 Task: Reply to email with the signature Alexandra Wilson with the subject 'Project update' from softage.1@softage.net with the message 'I would like to schedule a call to discuss the proposed changes to the contract.'
Action: Mouse moved to (1058, 251)
Screenshot: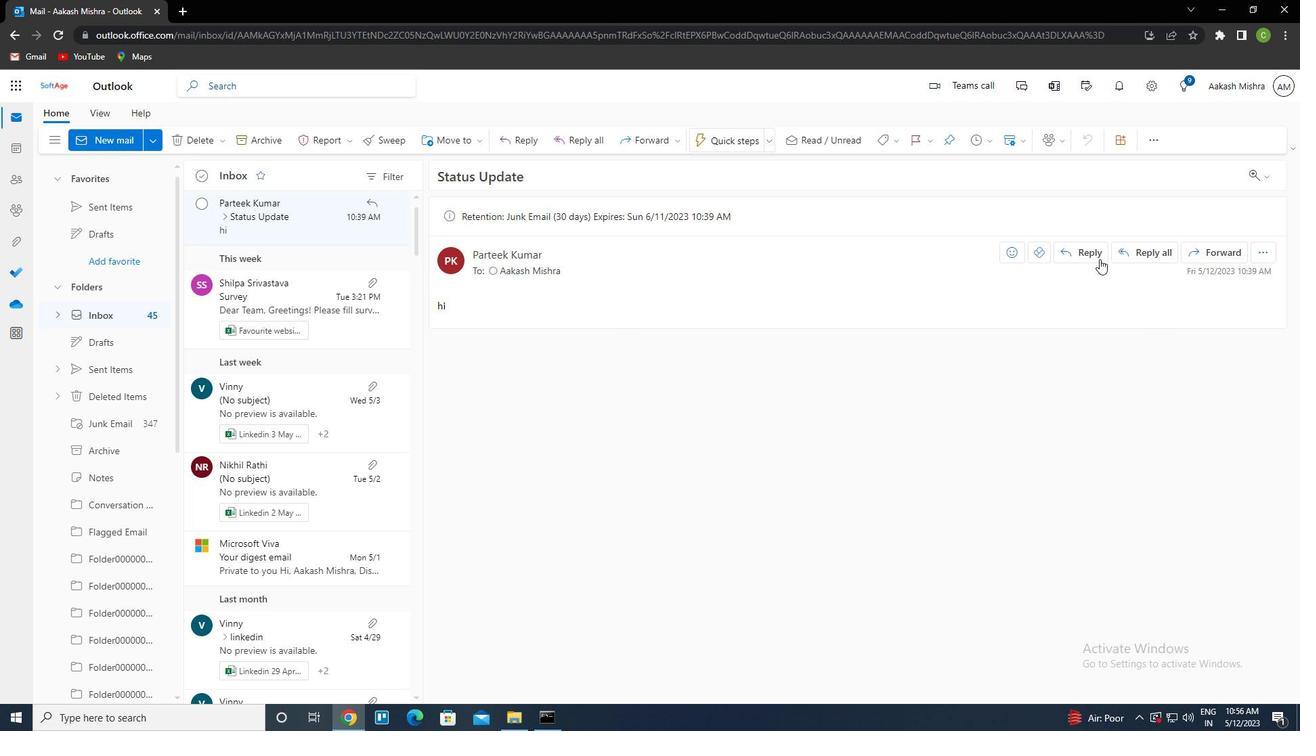 
Action: Mouse pressed left at (1058, 251)
Screenshot: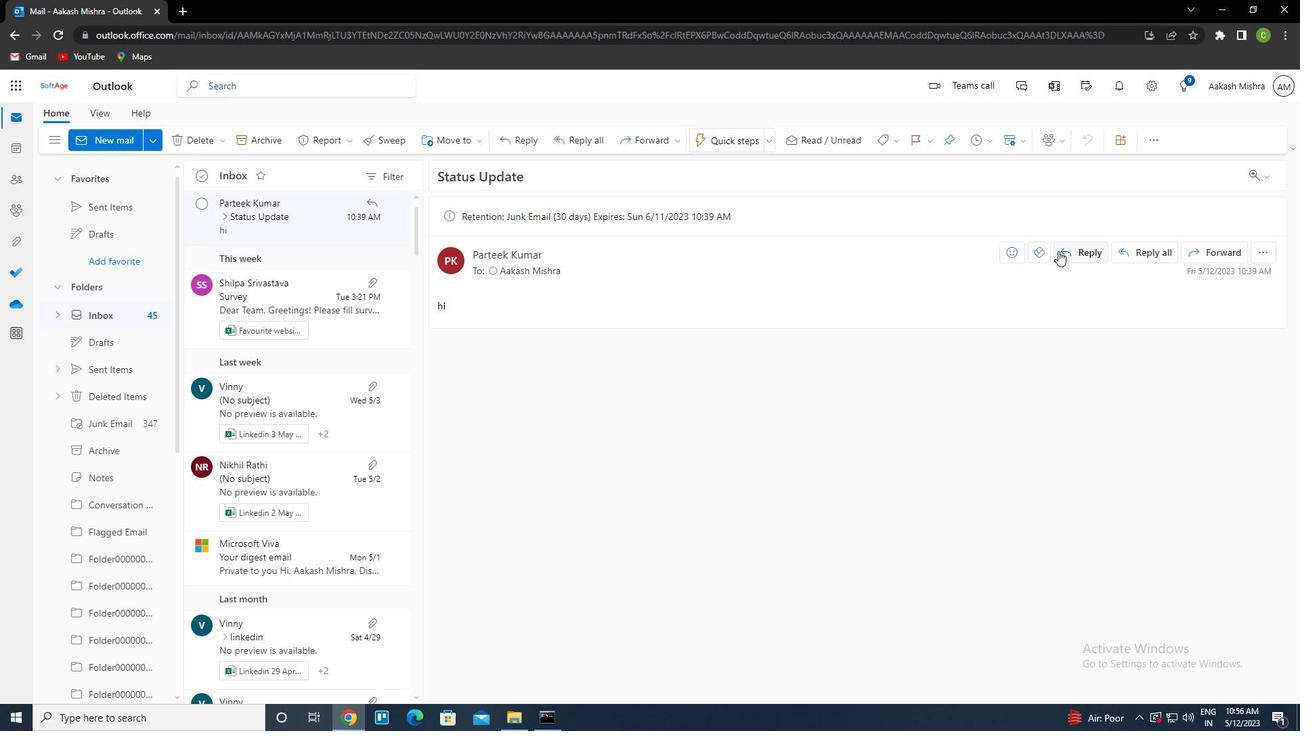 
Action: Mouse moved to (875, 139)
Screenshot: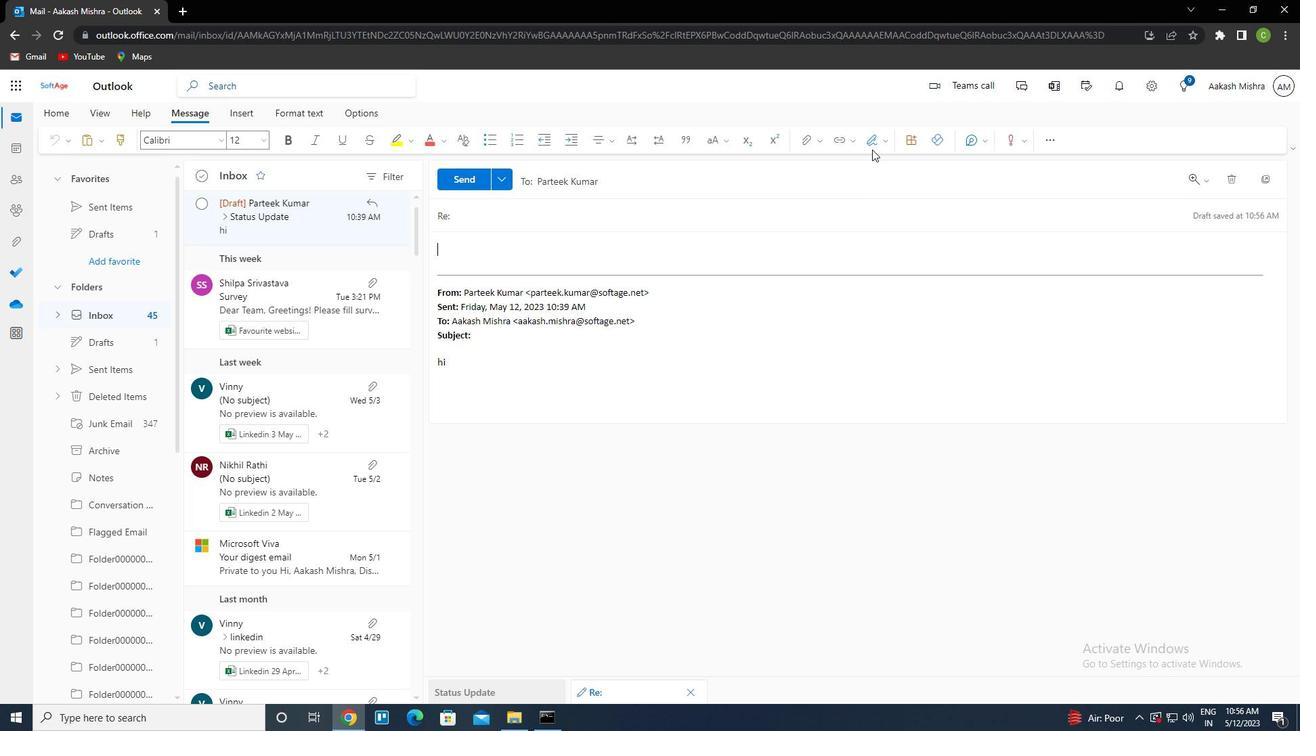 
Action: Mouse pressed left at (875, 139)
Screenshot: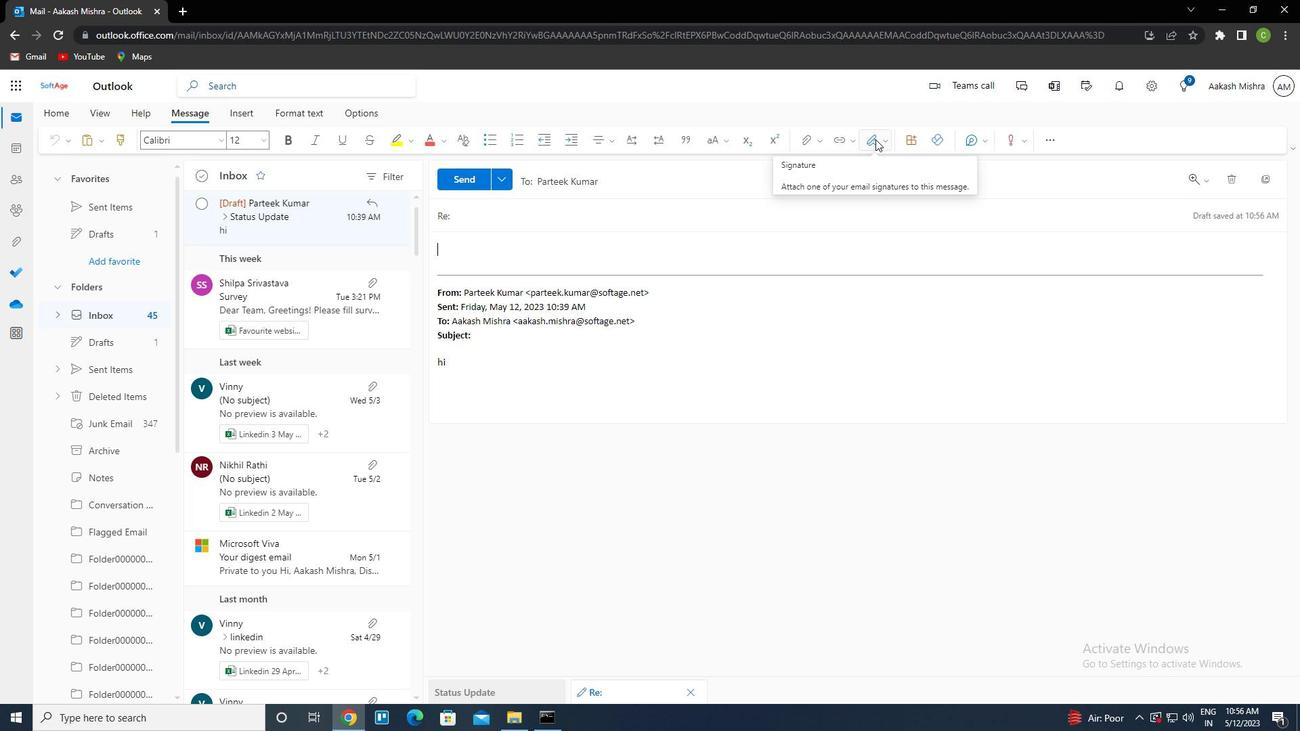 
Action: Mouse moved to (857, 250)
Screenshot: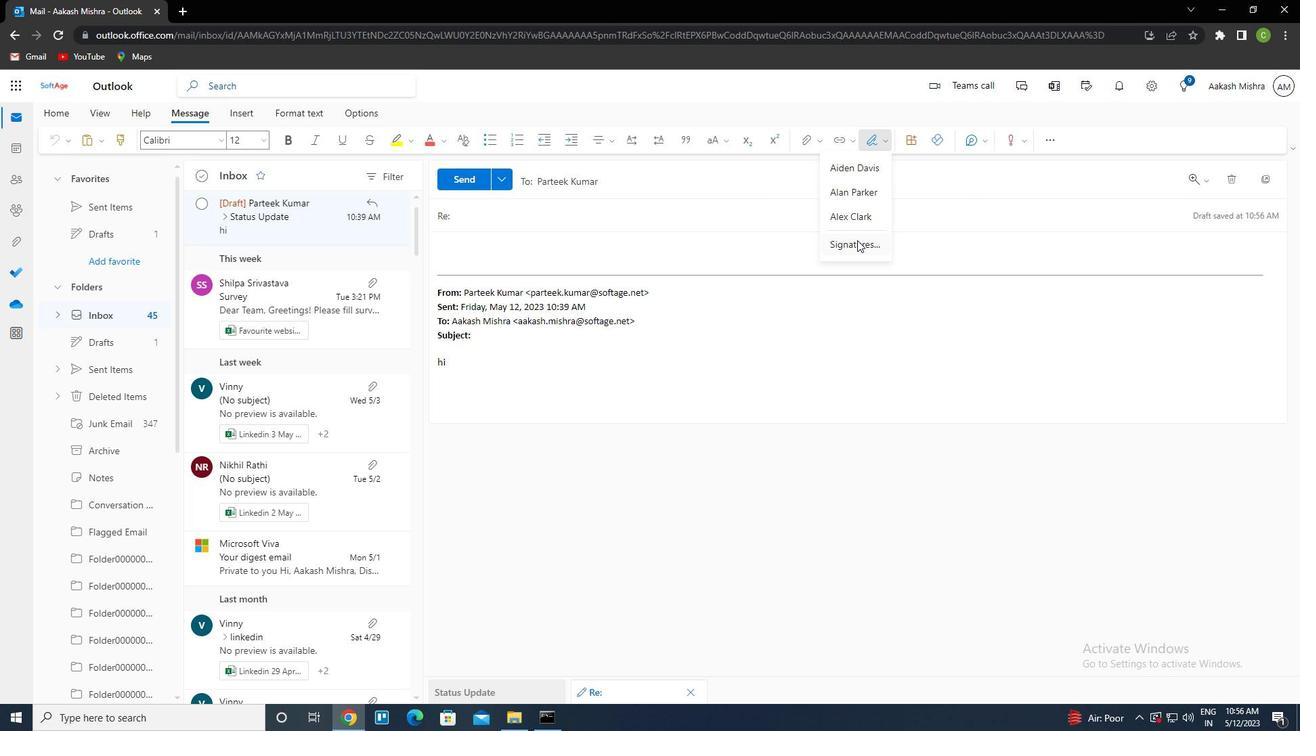 
Action: Mouse pressed left at (857, 250)
Screenshot: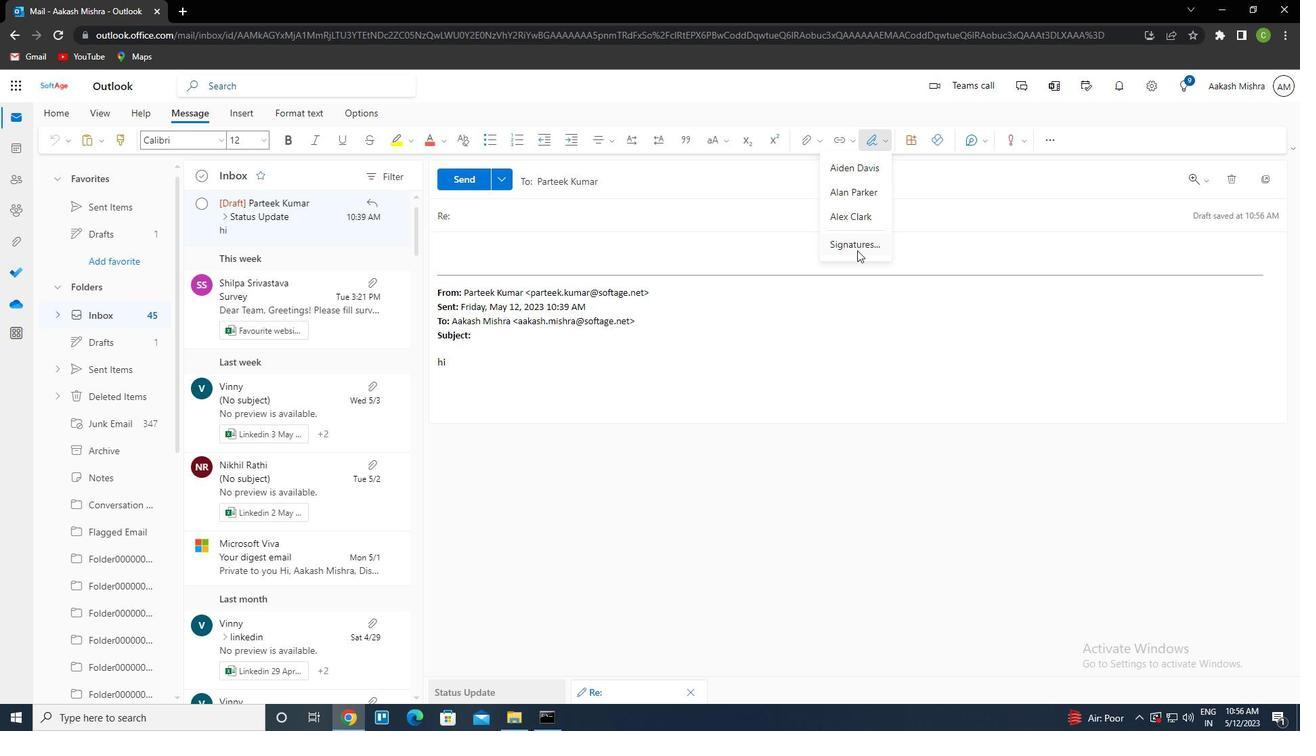 
Action: Key pressed <Key.caps_lock>
Screenshot: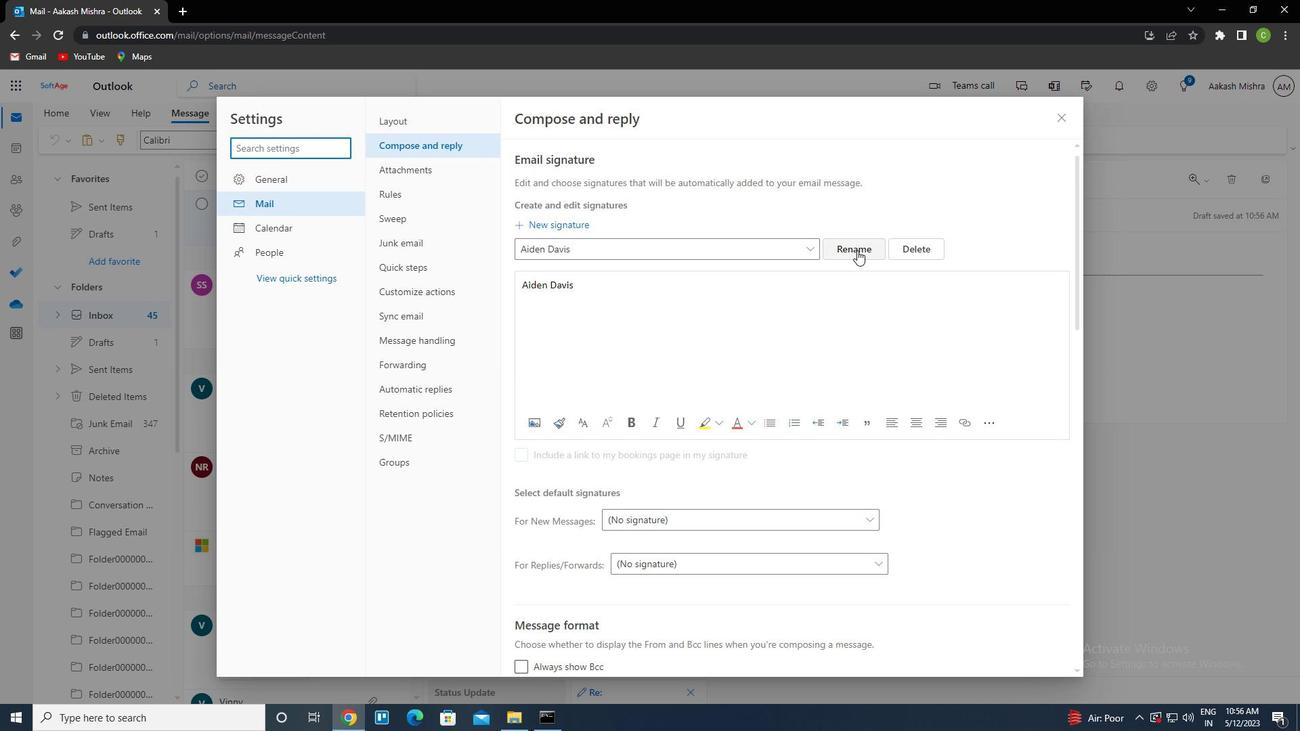 
Action: Mouse moved to (564, 222)
Screenshot: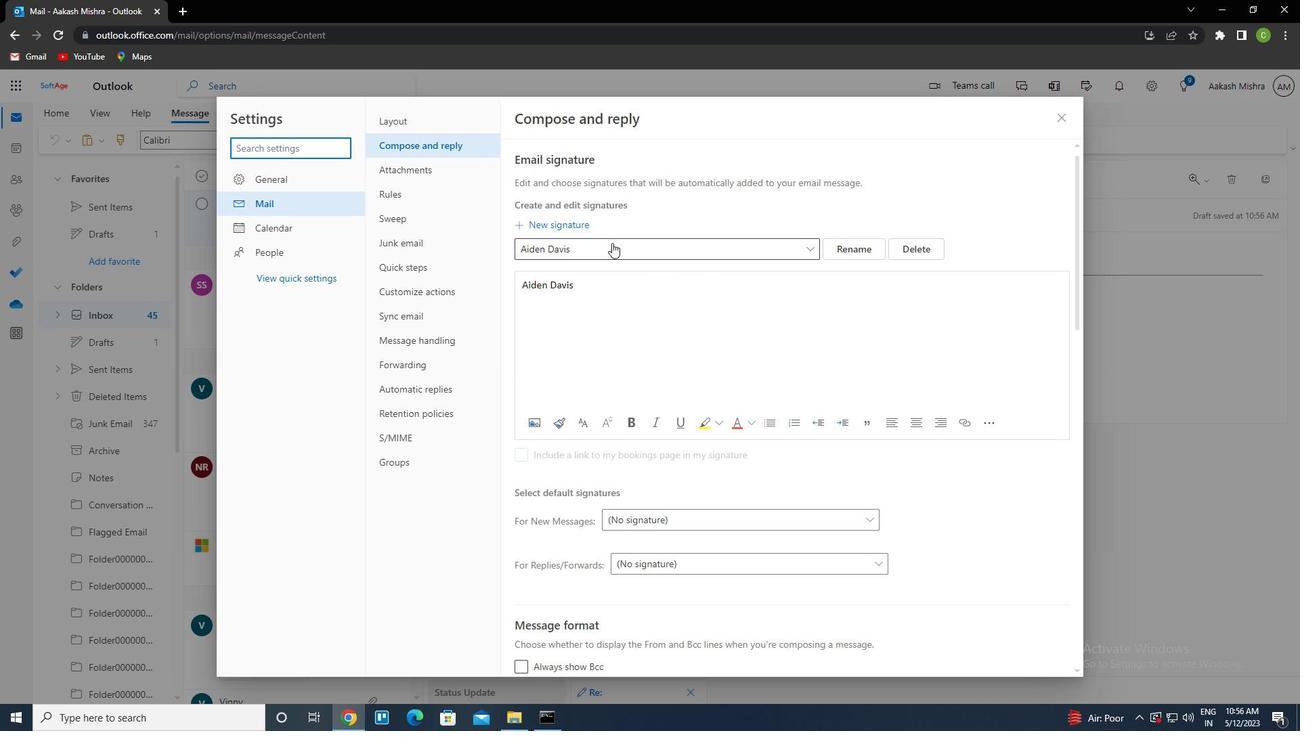 
Action: Mouse pressed left at (564, 222)
Screenshot: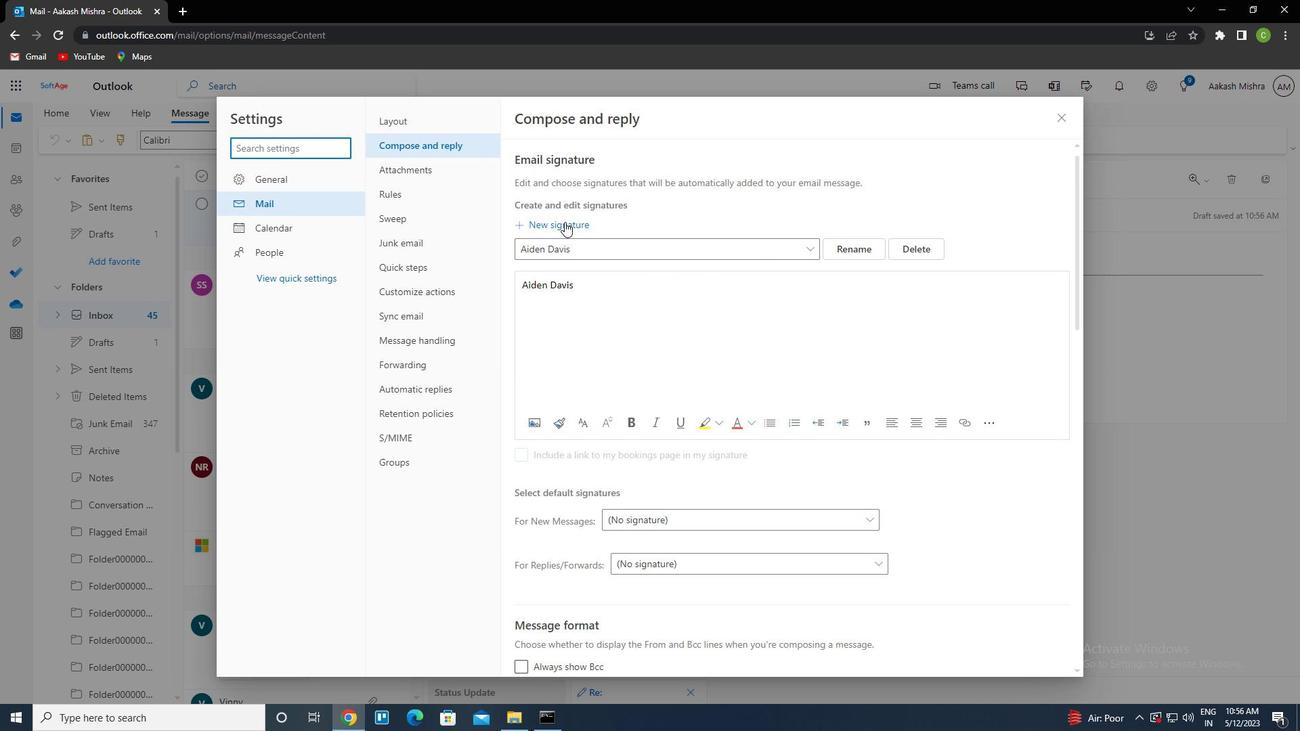 
Action: Mouse moved to (598, 249)
Screenshot: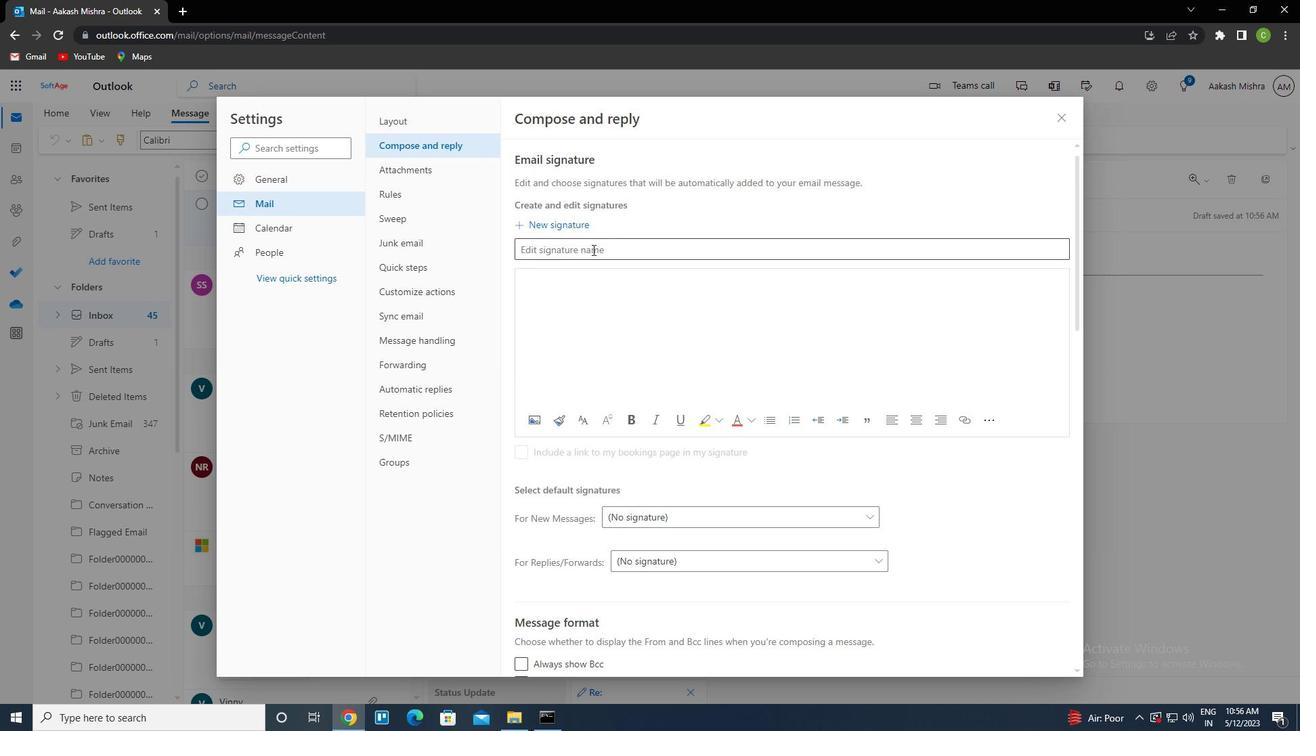 
Action: Mouse pressed left at (598, 249)
Screenshot: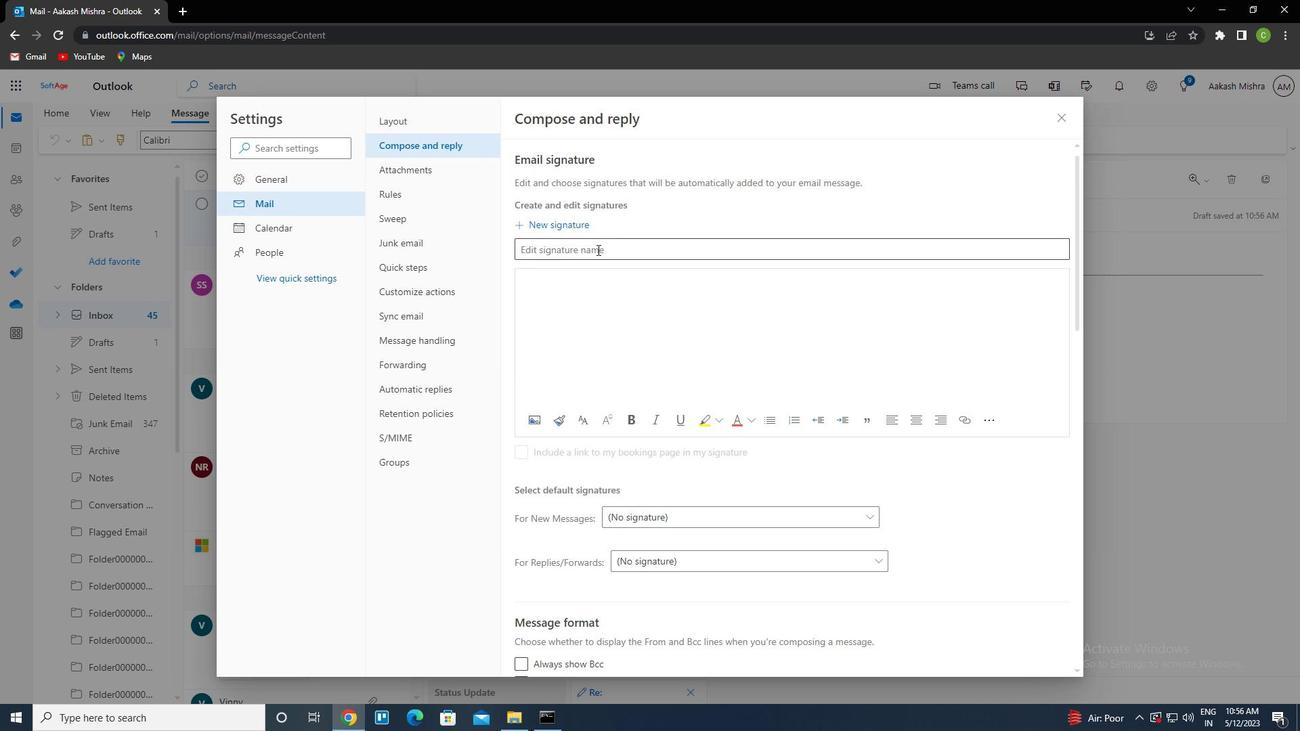 
Action: Key pressed a<Key.caps_lock>
Screenshot: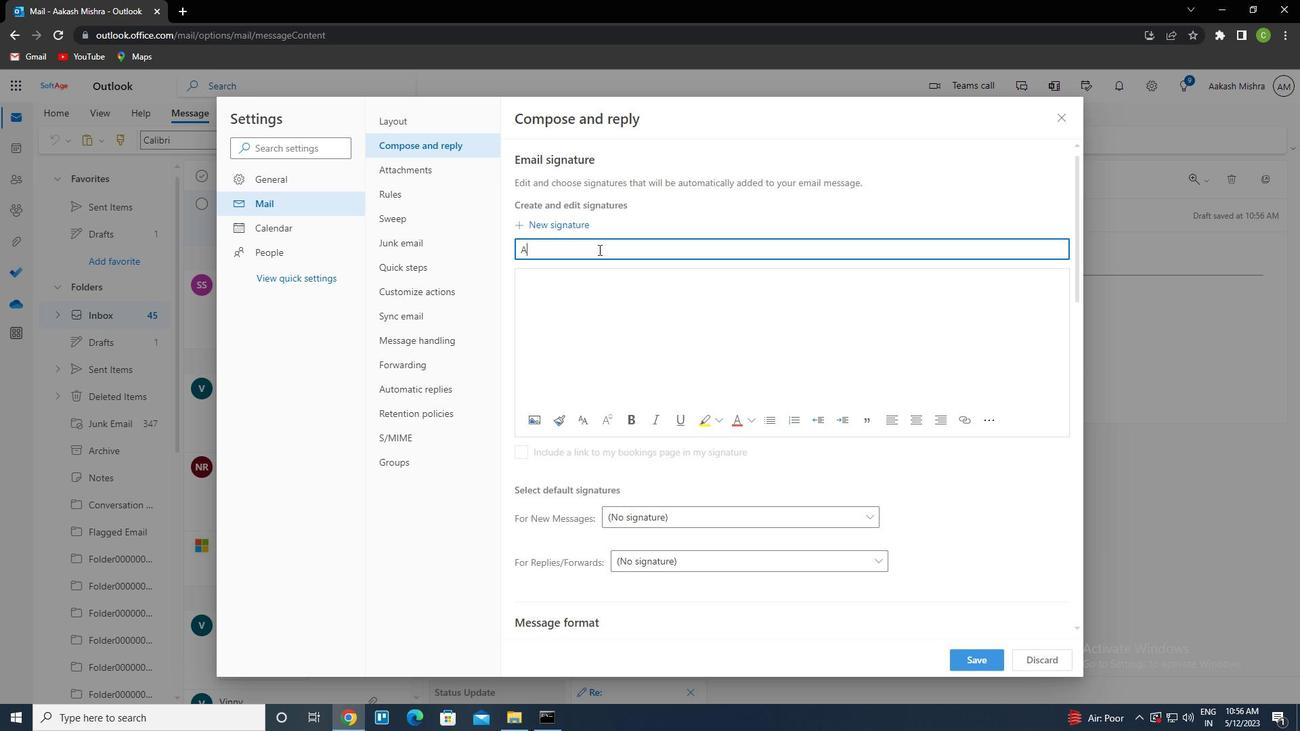 
Action: Mouse moved to (598, 249)
Screenshot: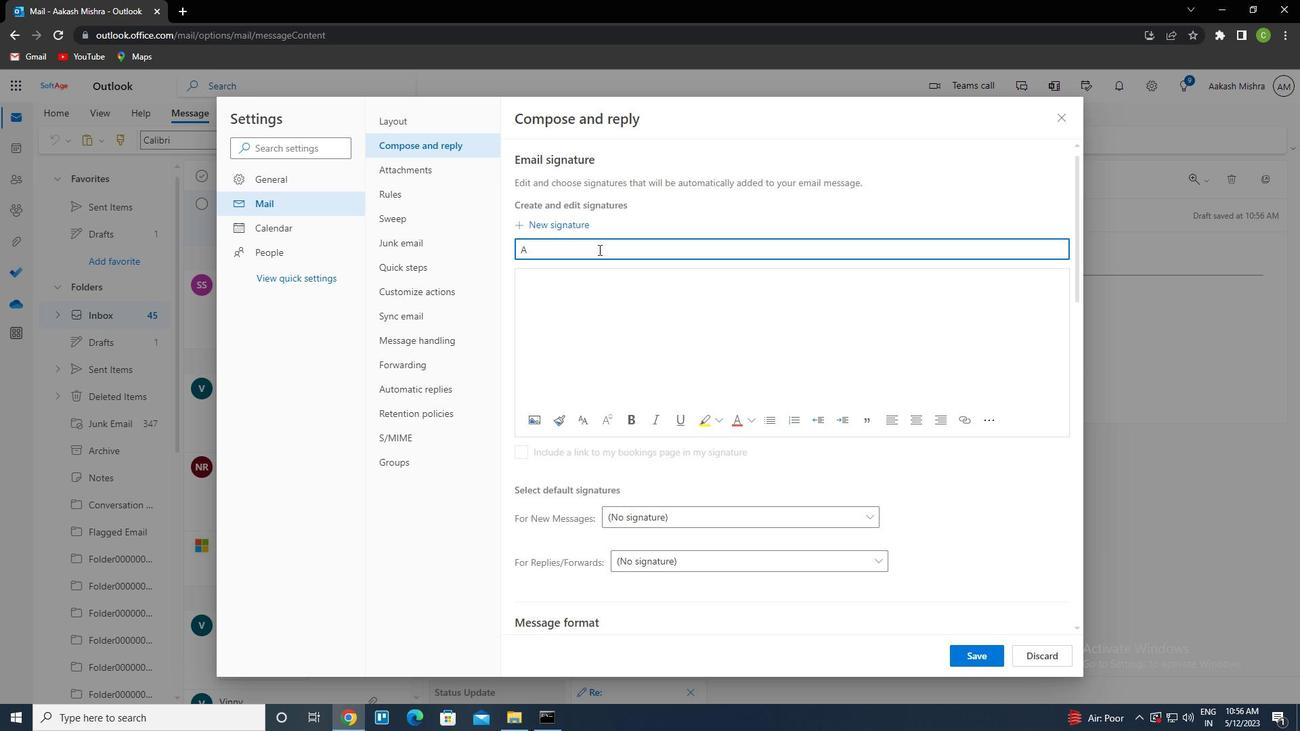 
Action: Key pressed lexandra<Key.space><Key.caps_lock>w<Key.caps_lock>ilson
Screenshot: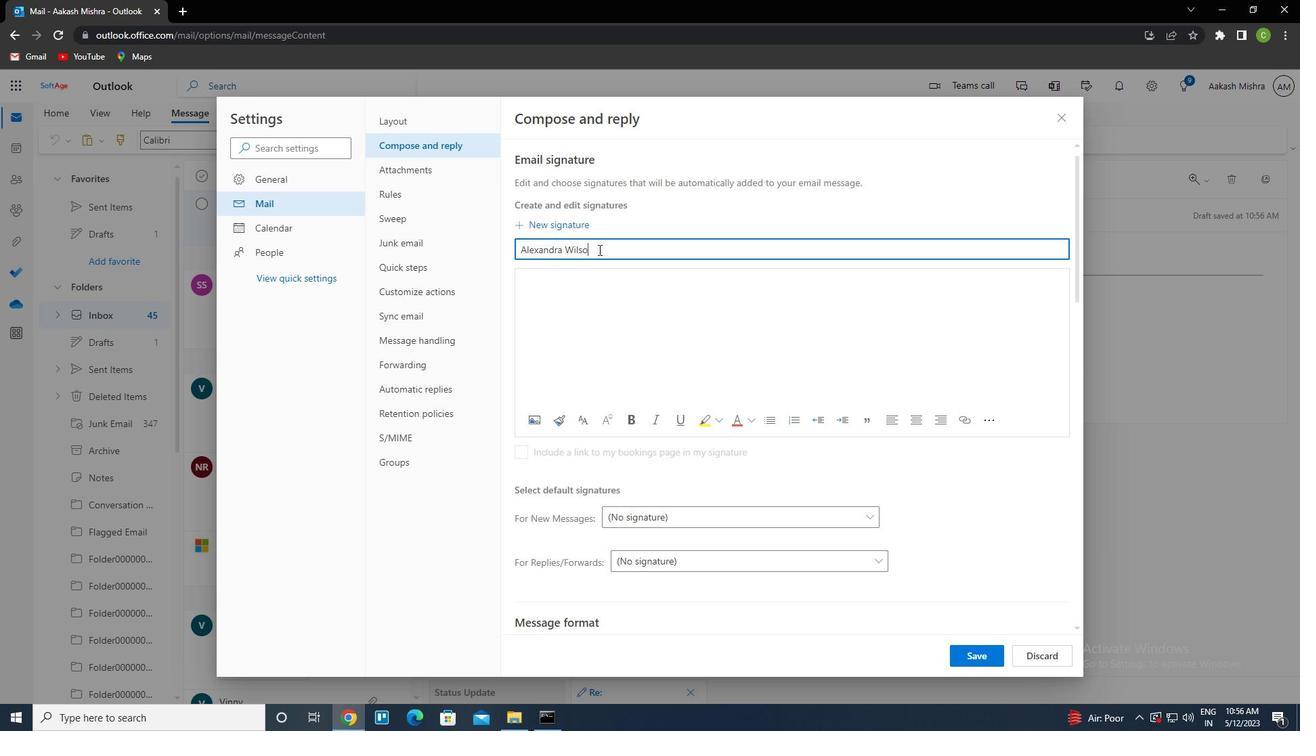 
Action: Mouse moved to (589, 296)
Screenshot: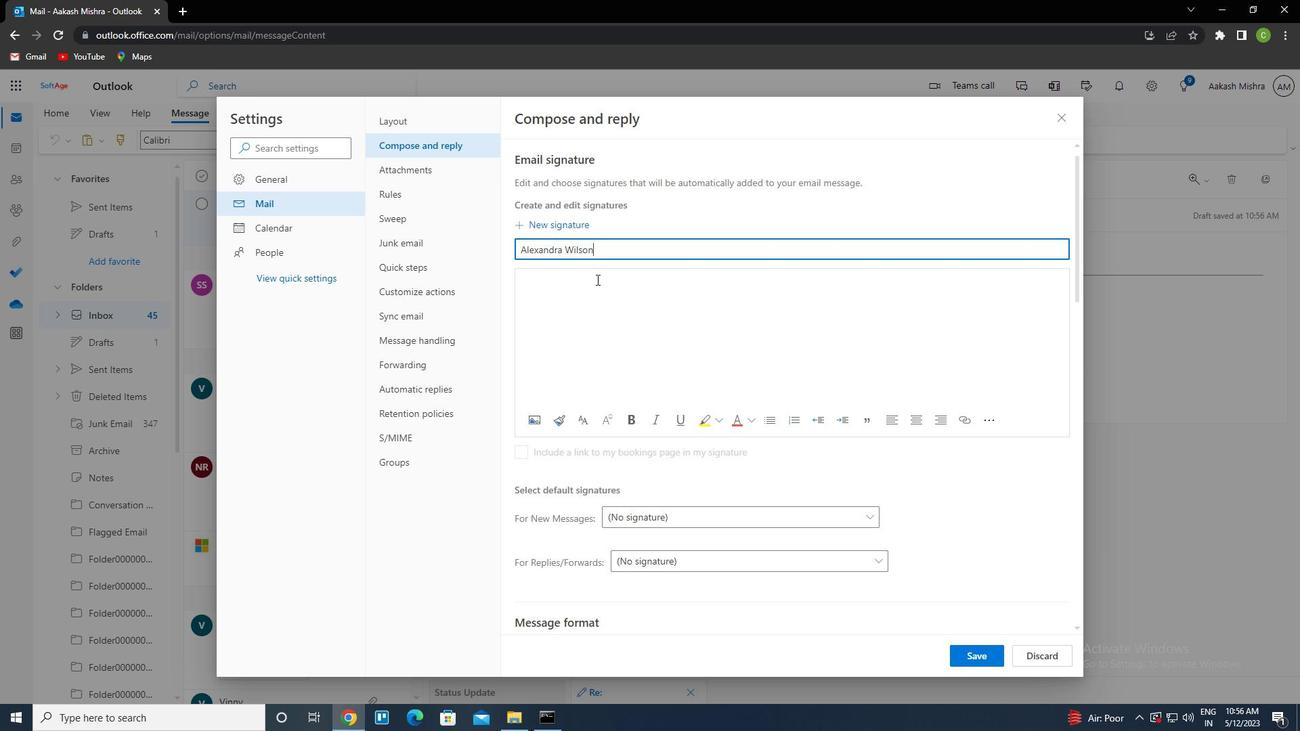 
Action: Mouse pressed left at (589, 296)
Screenshot: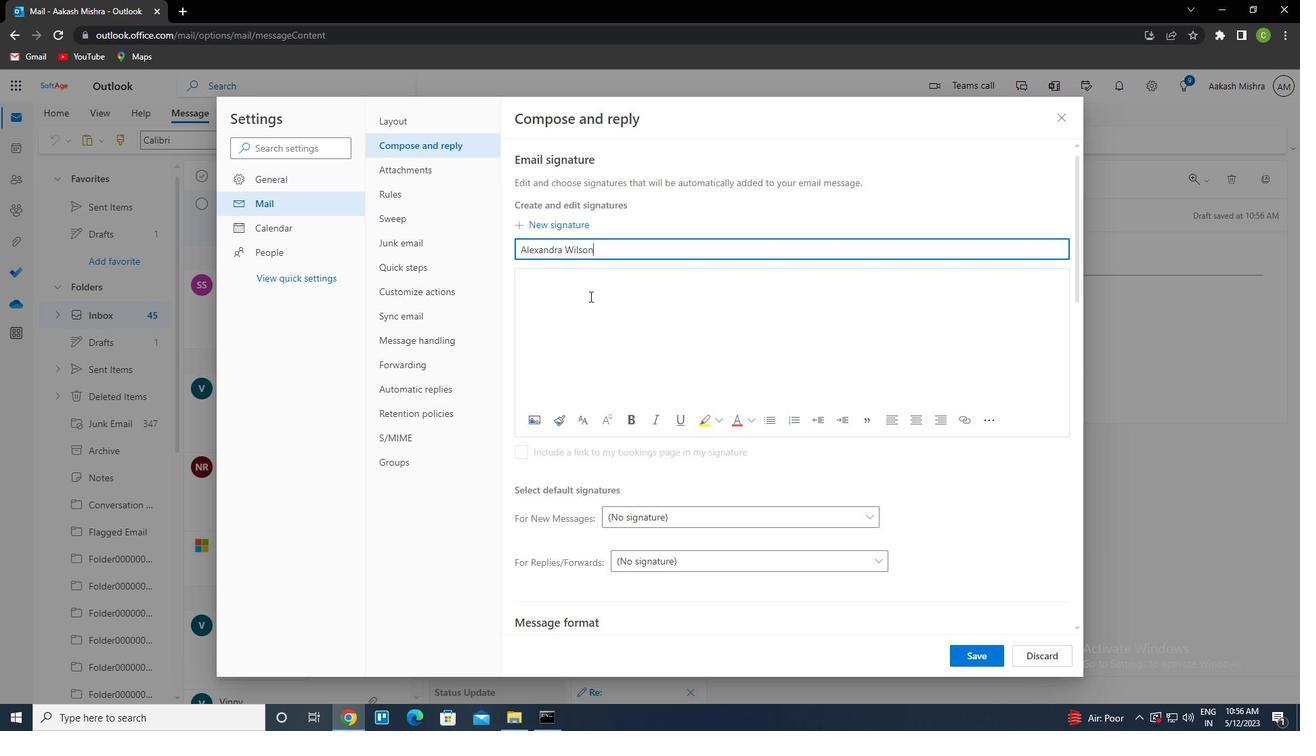 
Action: Mouse moved to (589, 296)
Screenshot: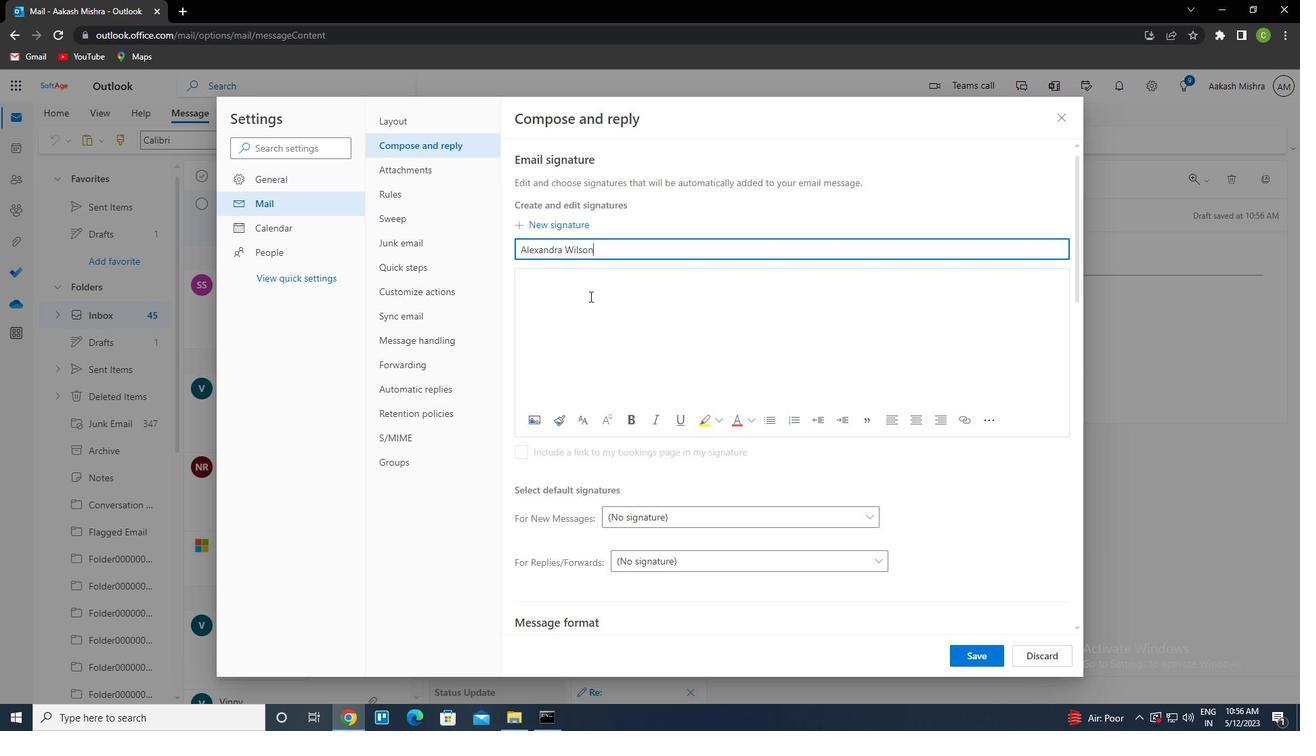 
Action: Key pressed <Key.caps_lock>a<Key.caps_lock>lexandra<Key.space><Key.caps_lock>w<Key.caps_lock>ilson
Screenshot: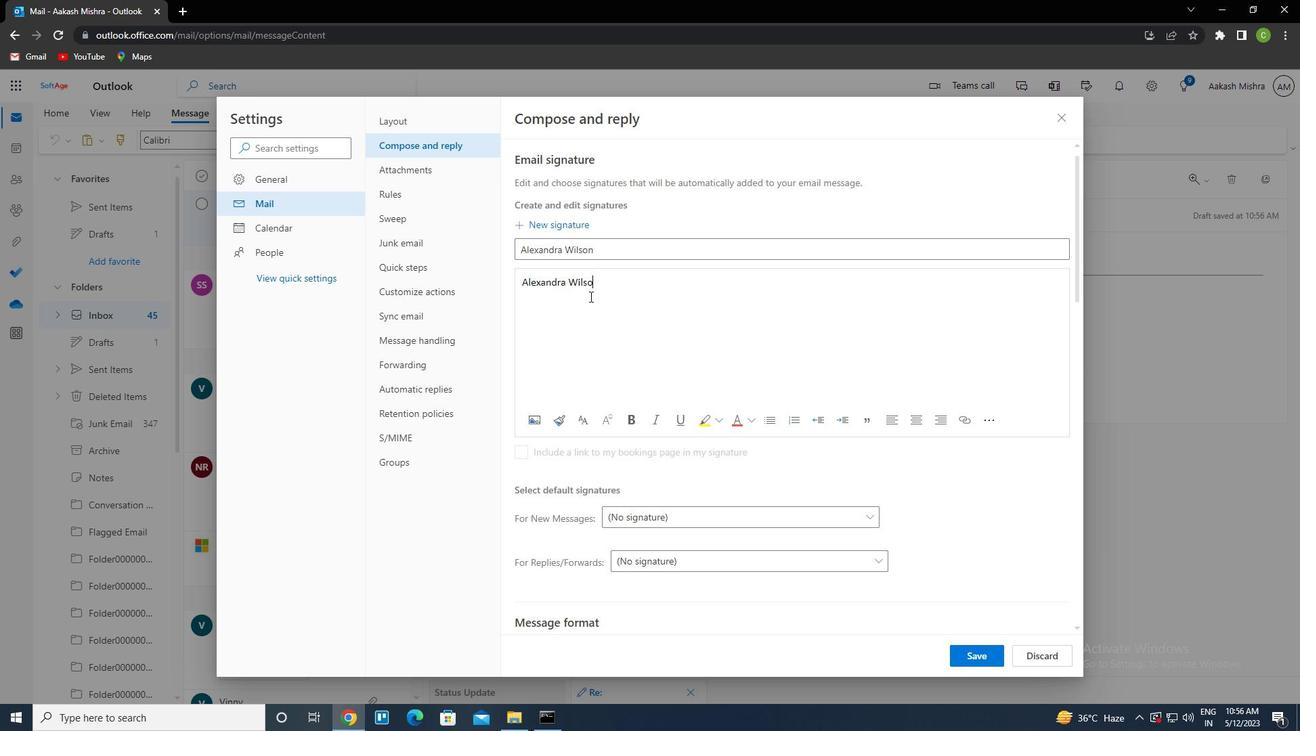 
Action: Mouse moved to (965, 649)
Screenshot: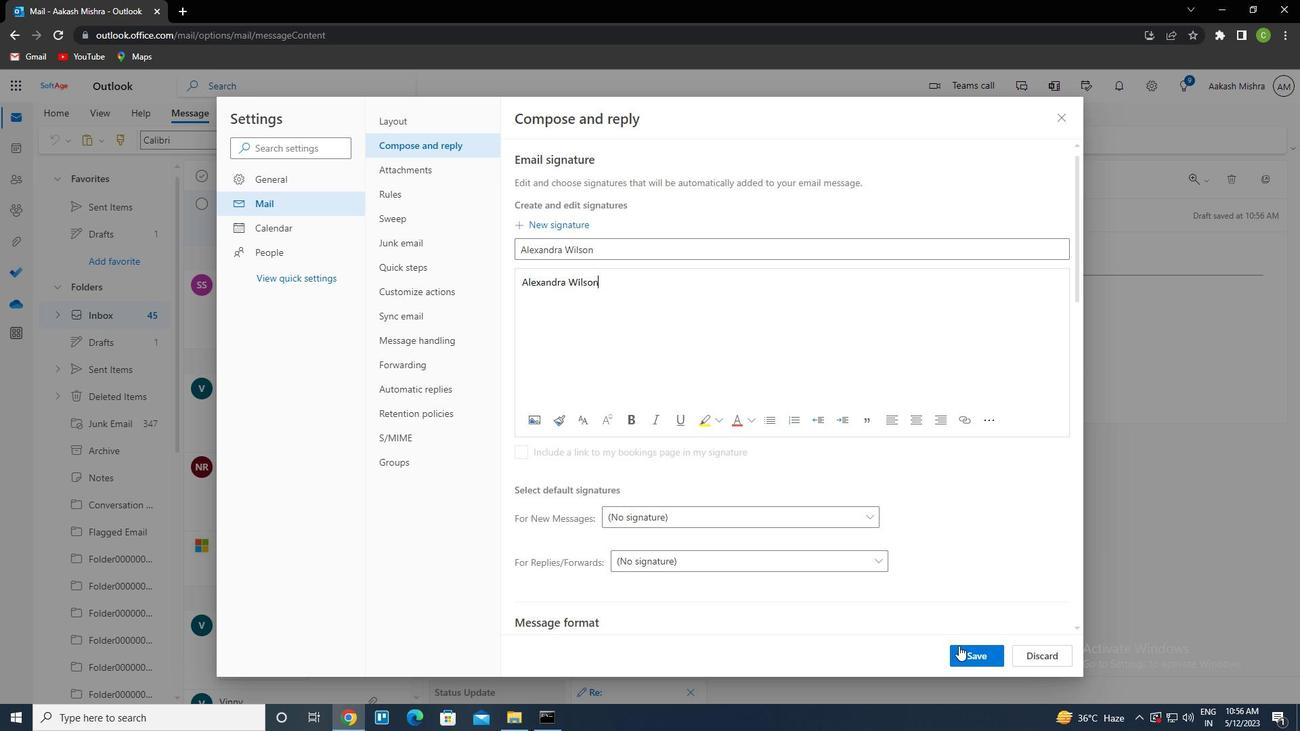 
Action: Mouse pressed left at (965, 649)
Screenshot: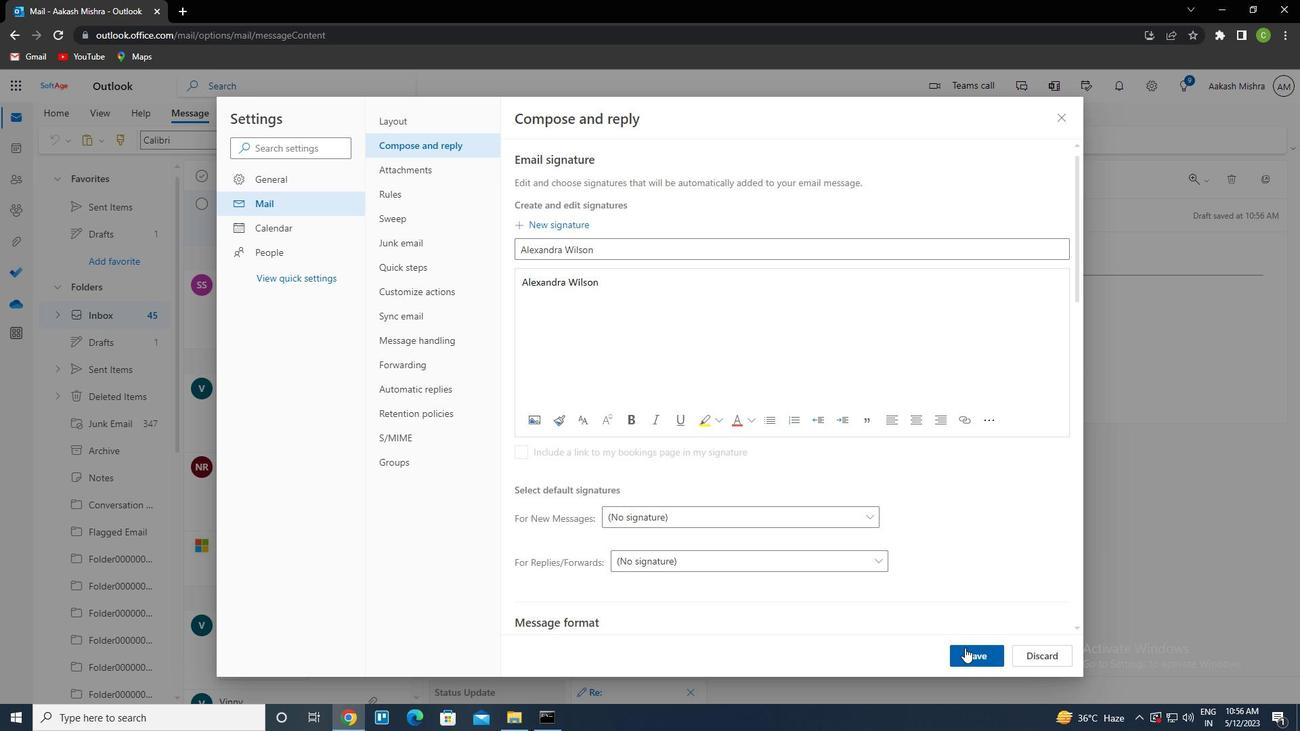 
Action: Mouse moved to (1062, 120)
Screenshot: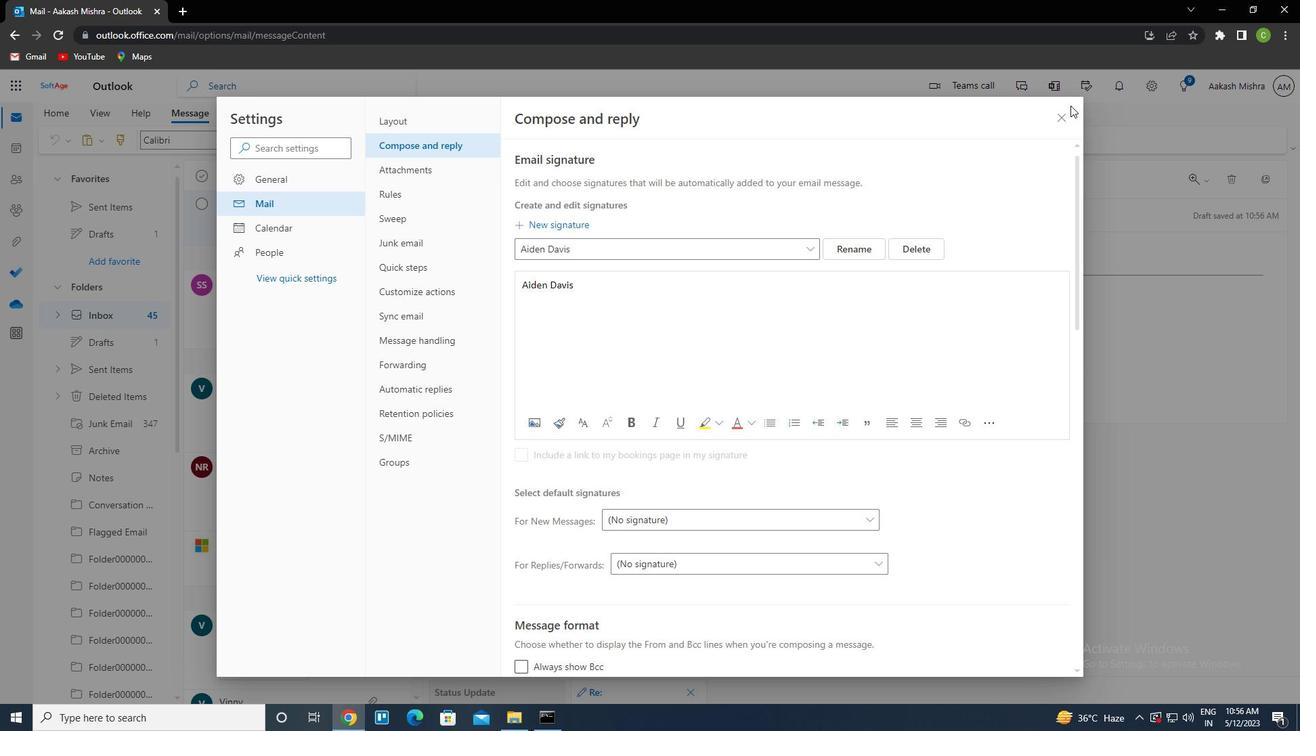
Action: Mouse pressed left at (1062, 120)
Screenshot: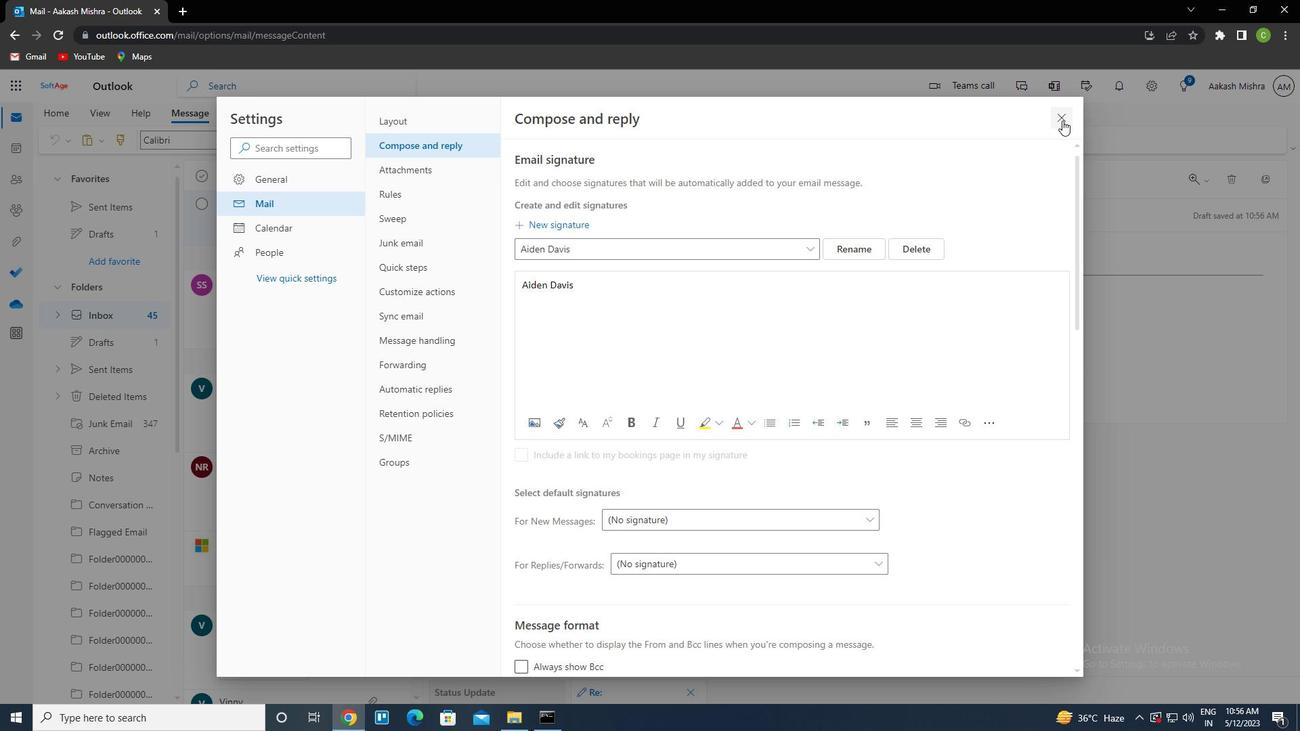 
Action: Mouse moved to (820, 145)
Screenshot: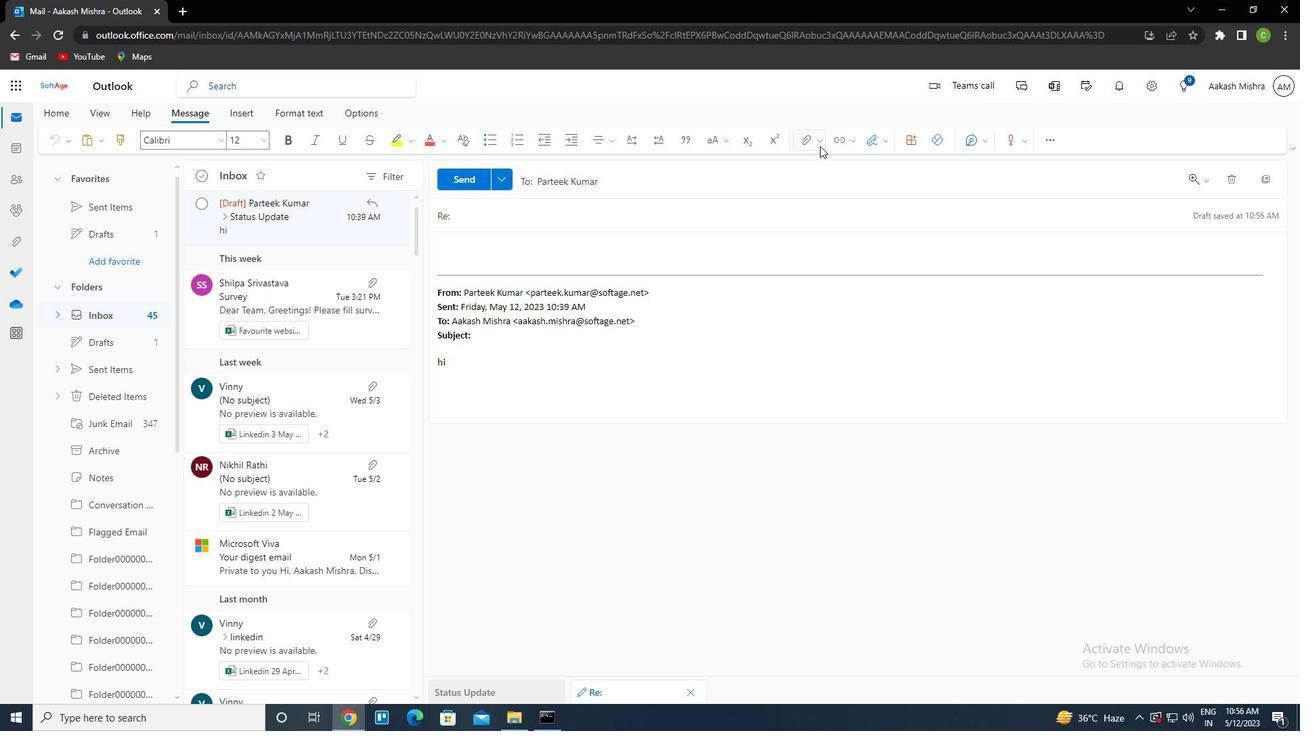 
Action: Mouse pressed left at (820, 145)
Screenshot: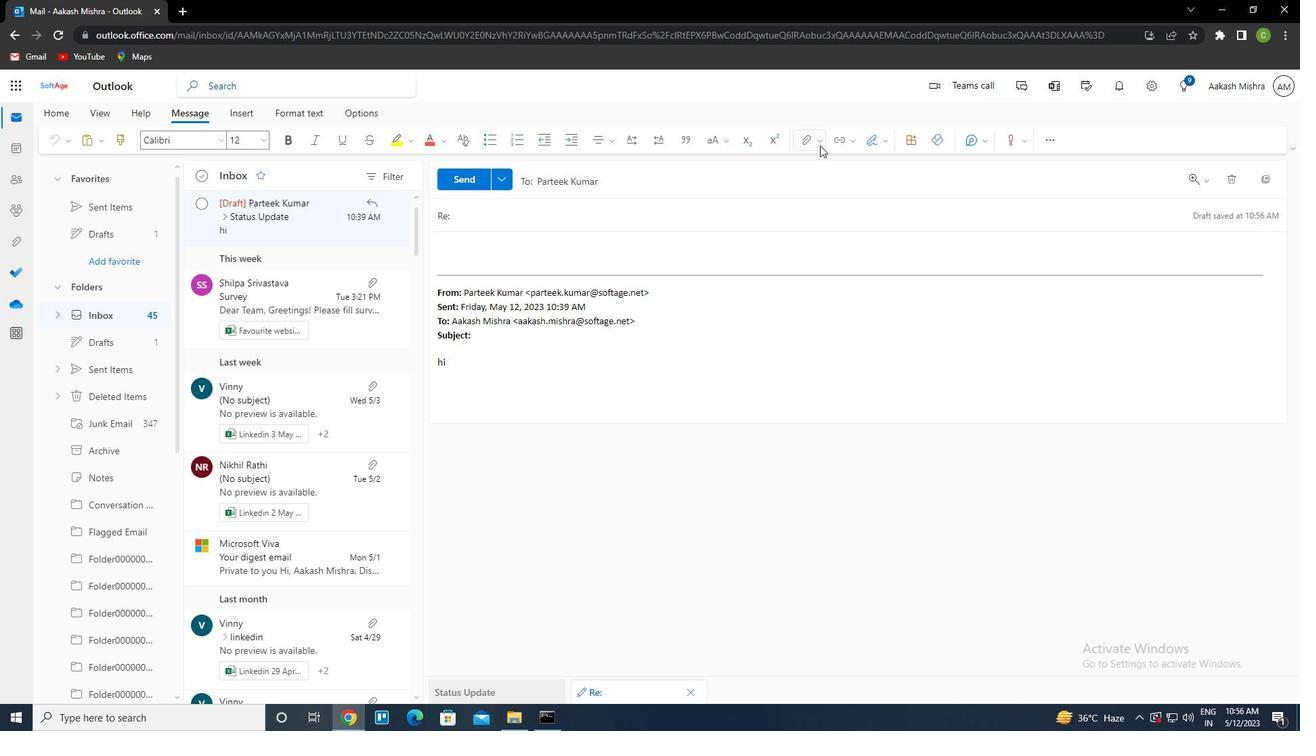 
Action: Mouse moved to (867, 138)
Screenshot: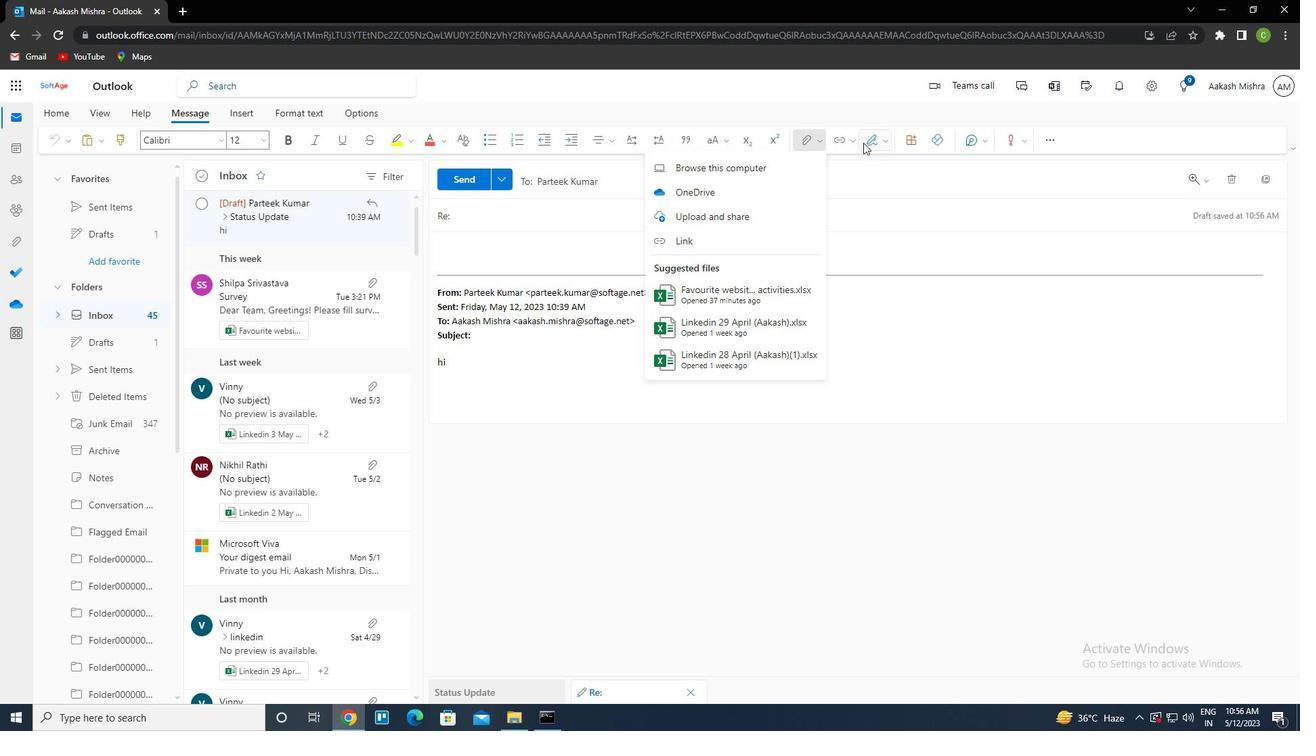
Action: Mouse pressed left at (867, 138)
Screenshot: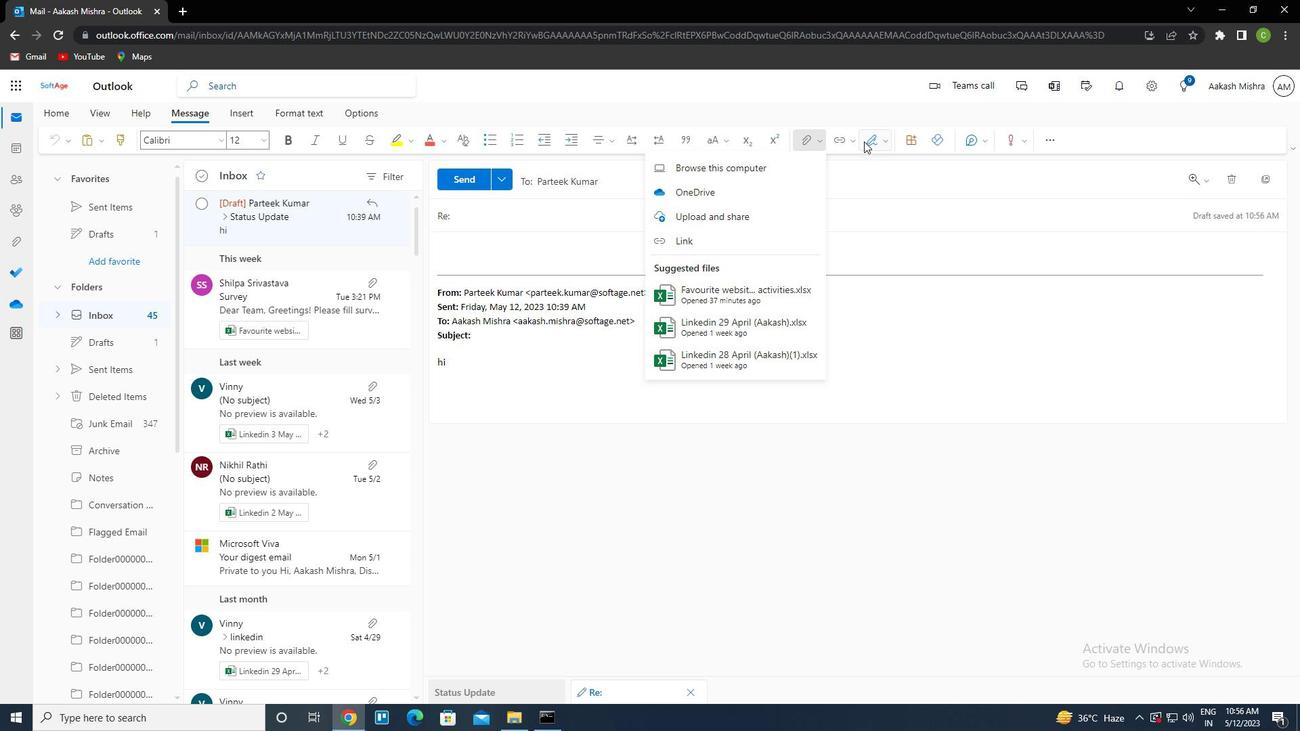 
Action: Mouse moved to (870, 241)
Screenshot: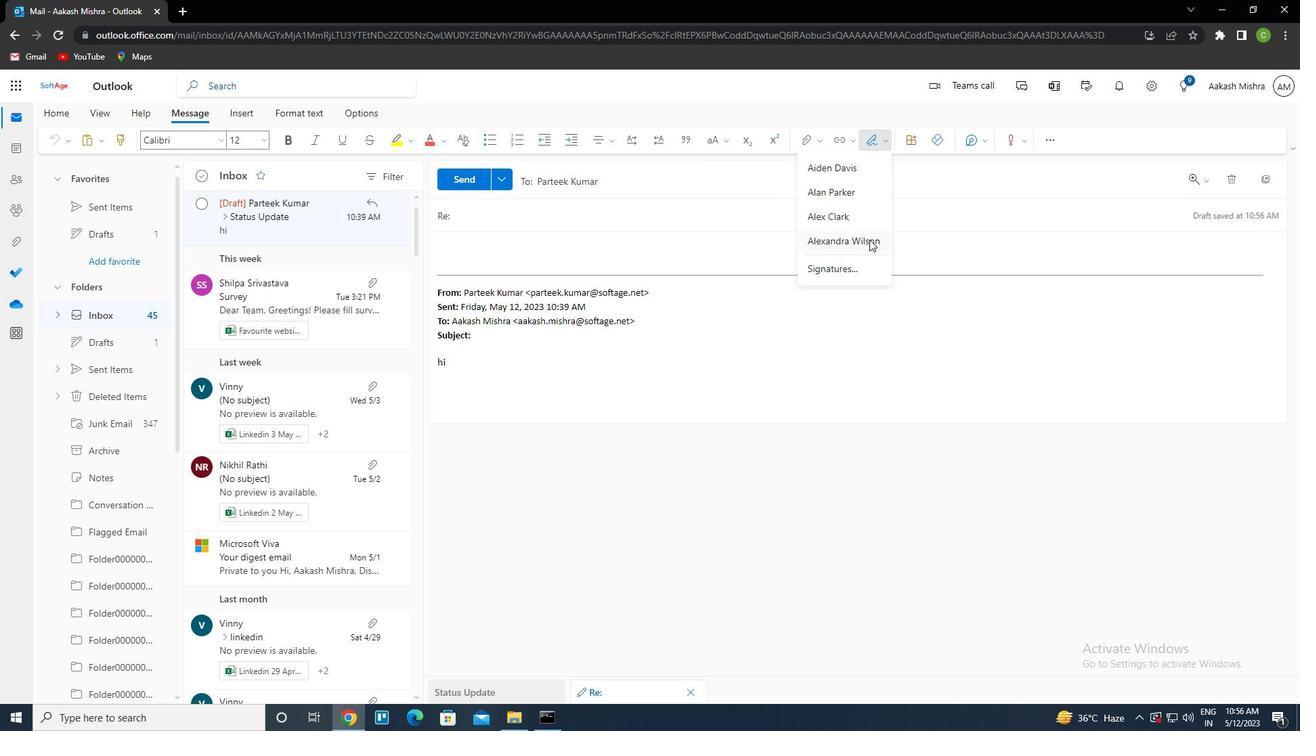 
Action: Mouse pressed left at (870, 241)
Screenshot: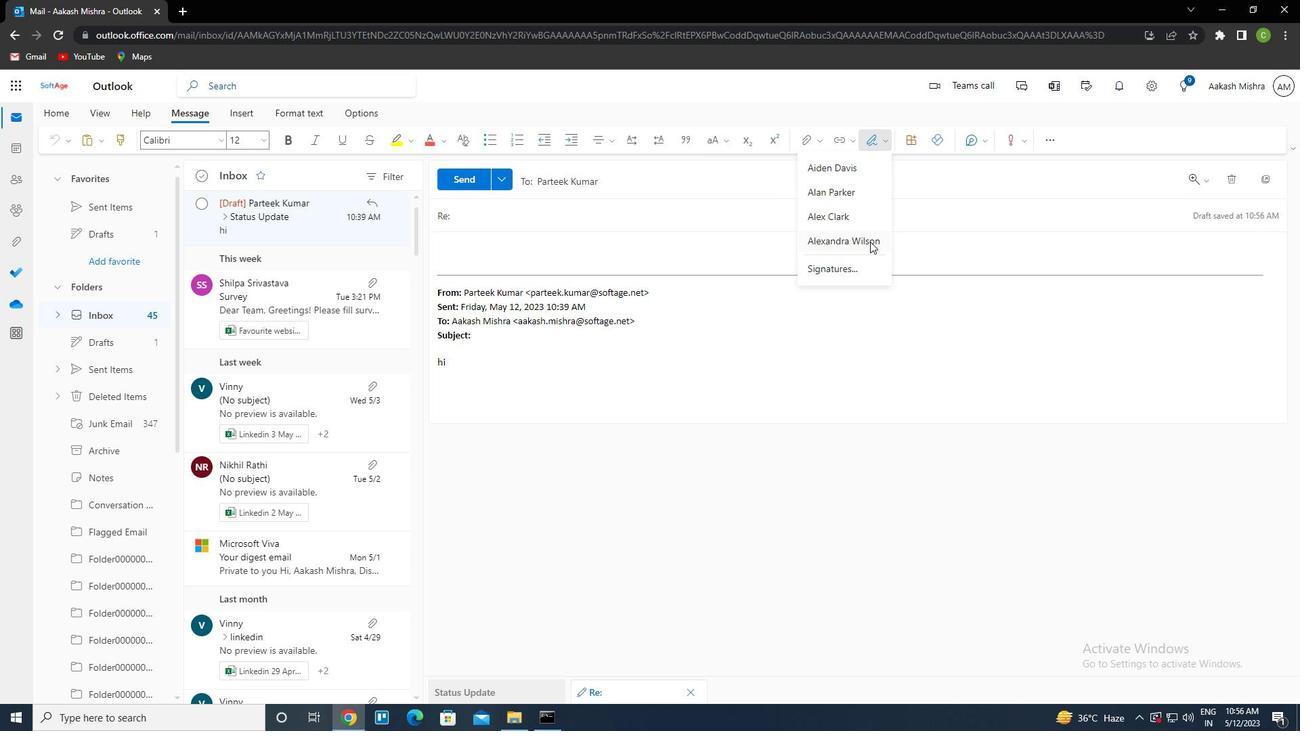 
Action: Mouse moved to (500, 216)
Screenshot: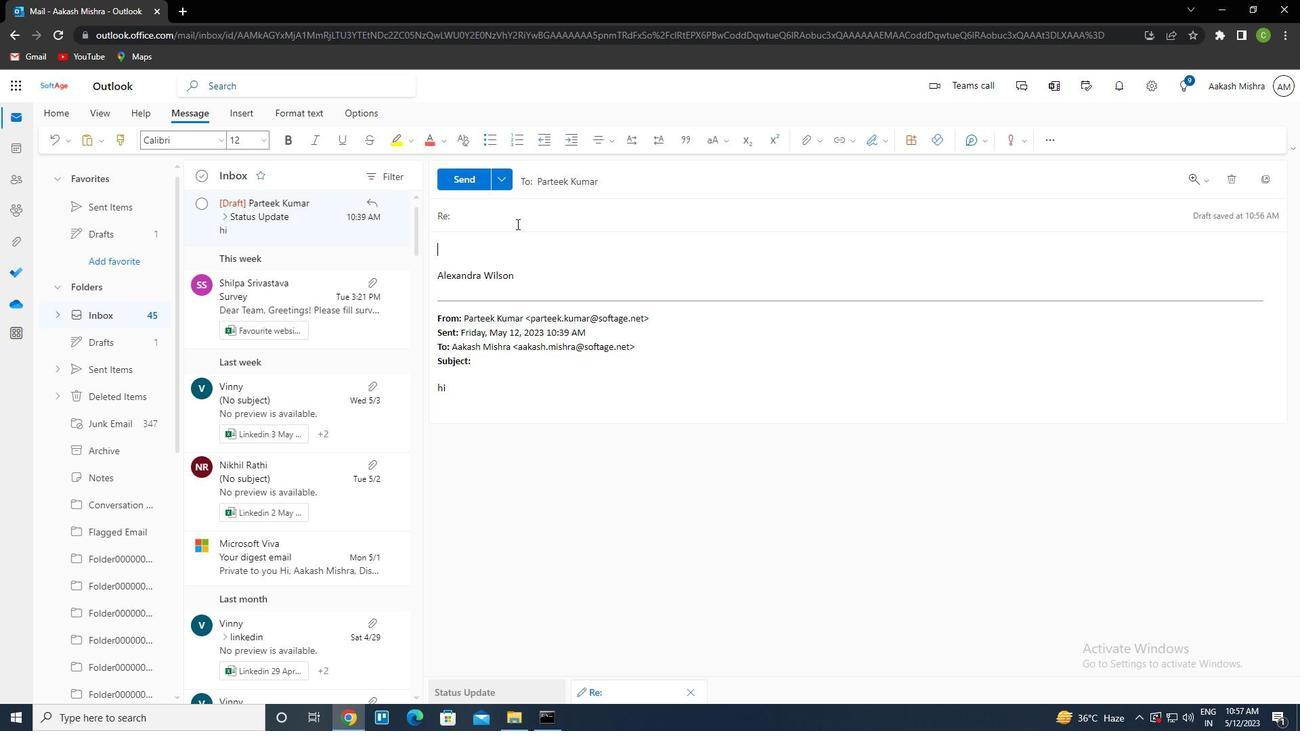 
Action: Mouse pressed left at (500, 216)
Screenshot: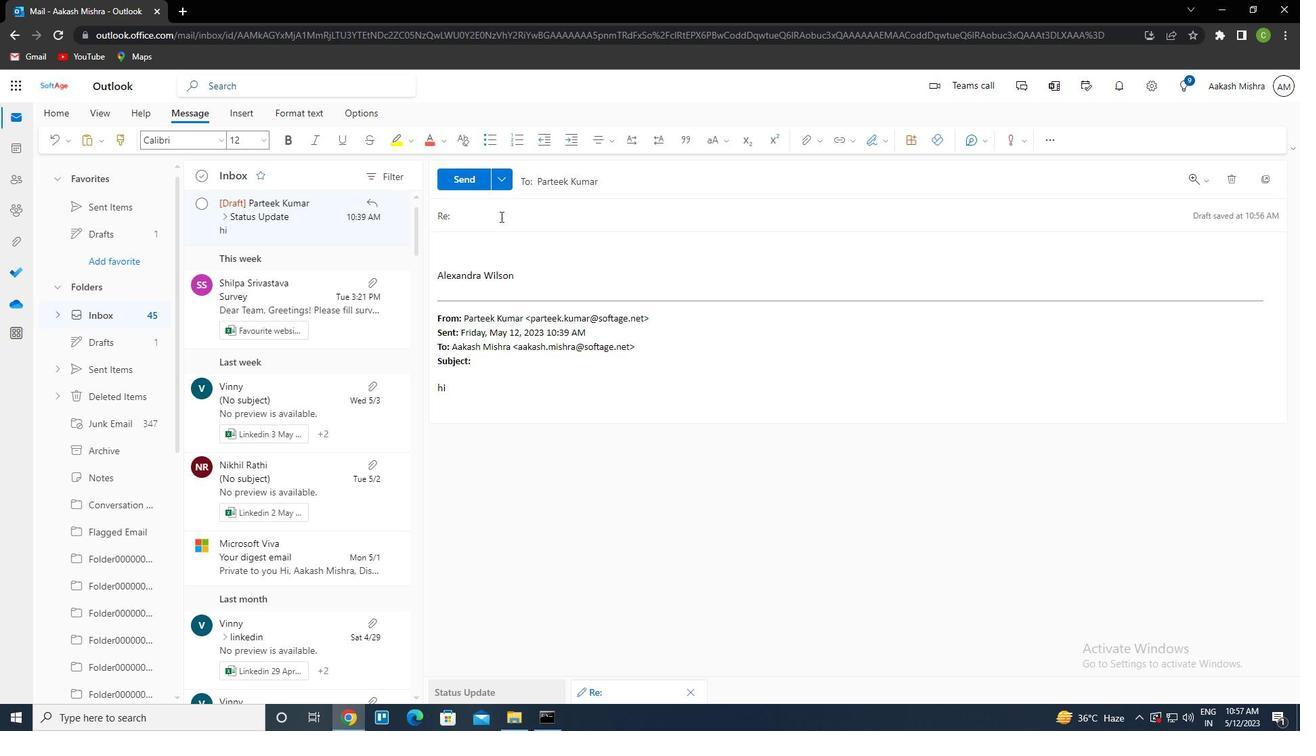 
Action: Key pressed <Key.caps_lock>p<Key.caps_lock>roject<Key.space><Key.caps_lock>u<Key.caps_lock>d<Key.backspace><Key.backspace>update
Screenshot: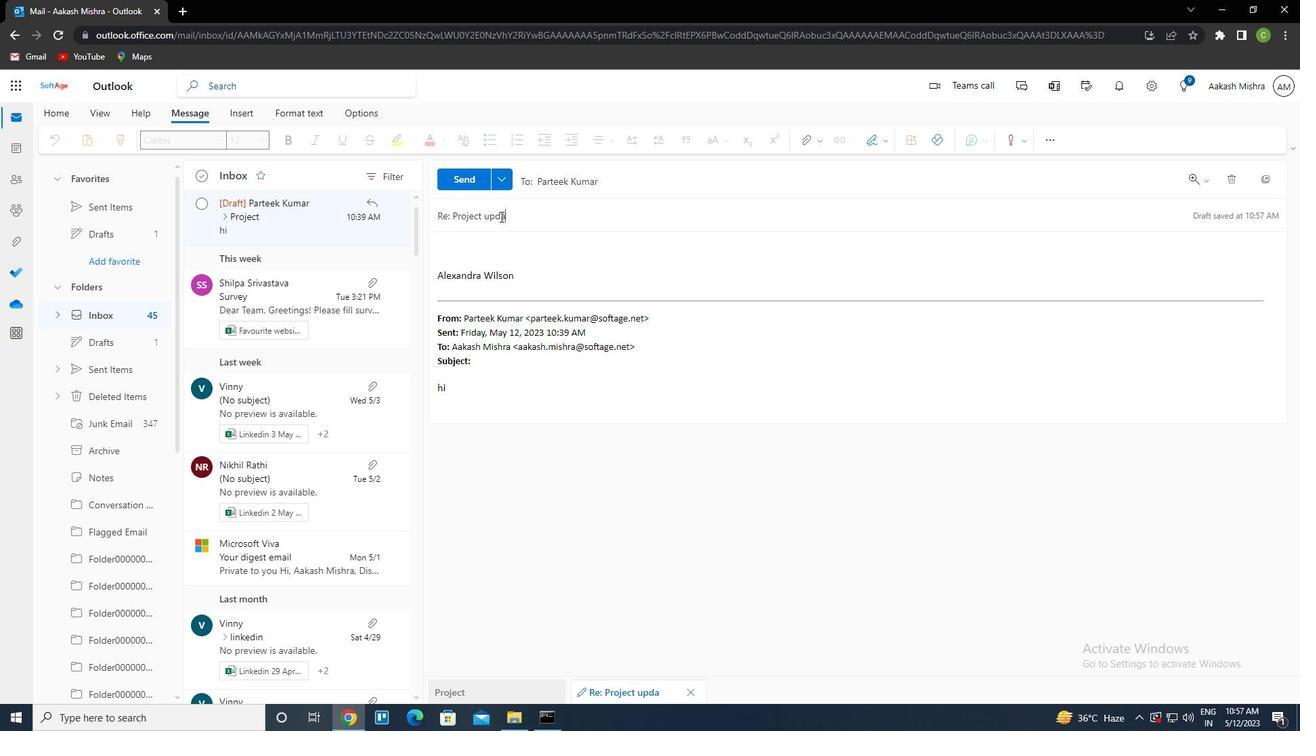 
Action: Mouse moved to (456, 239)
Screenshot: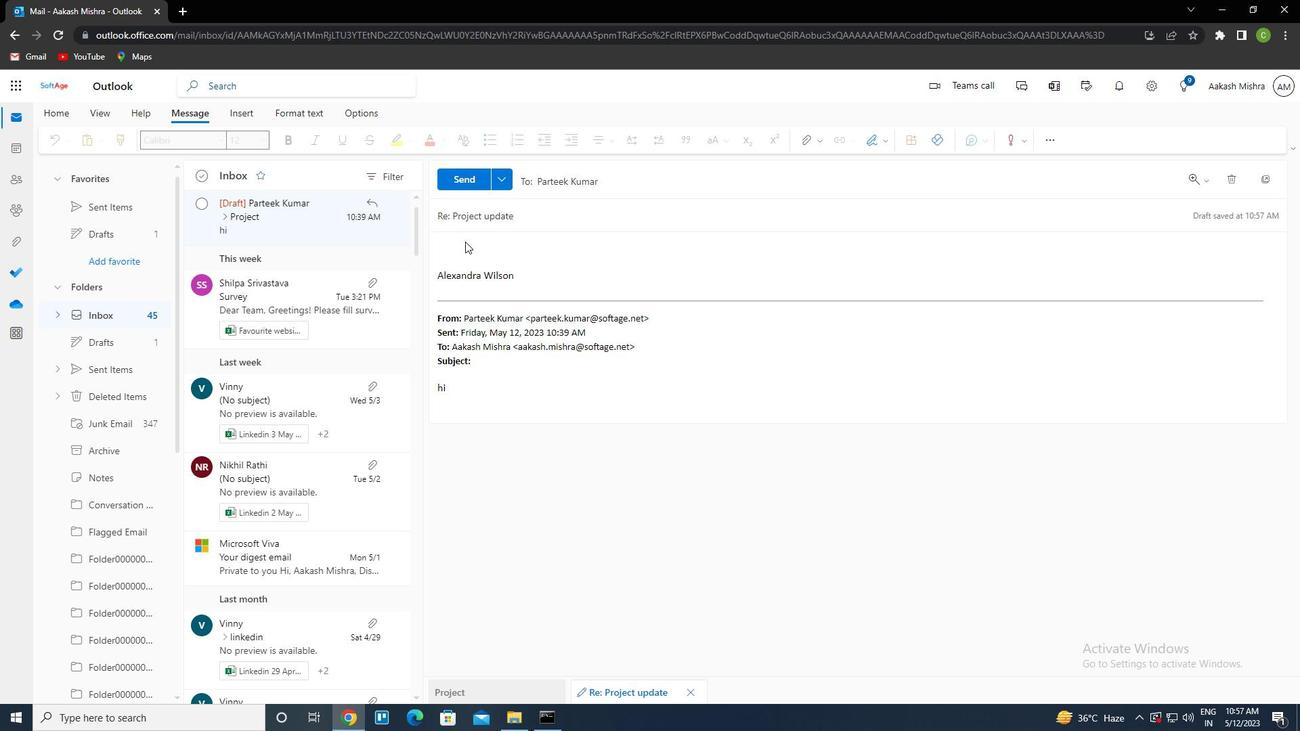 
Action: Mouse pressed left at (456, 239)
Screenshot: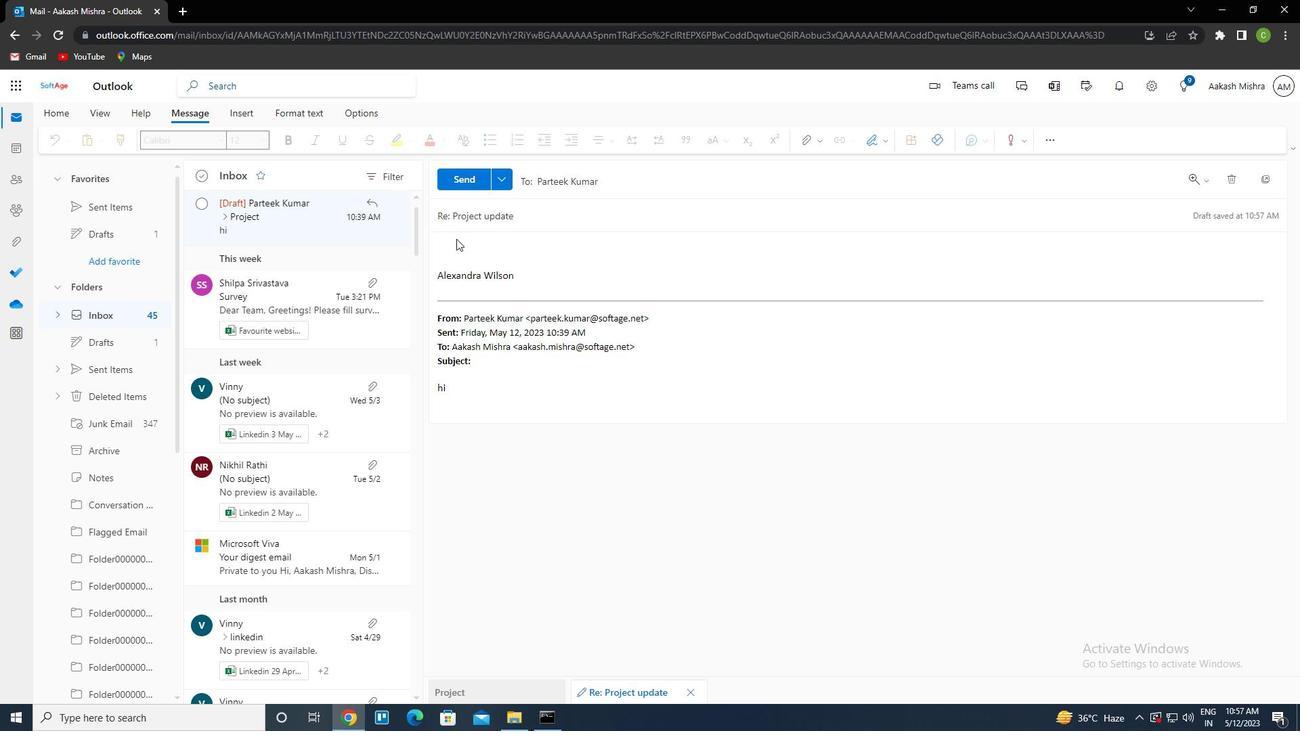 
Action: Mouse moved to (453, 241)
Screenshot: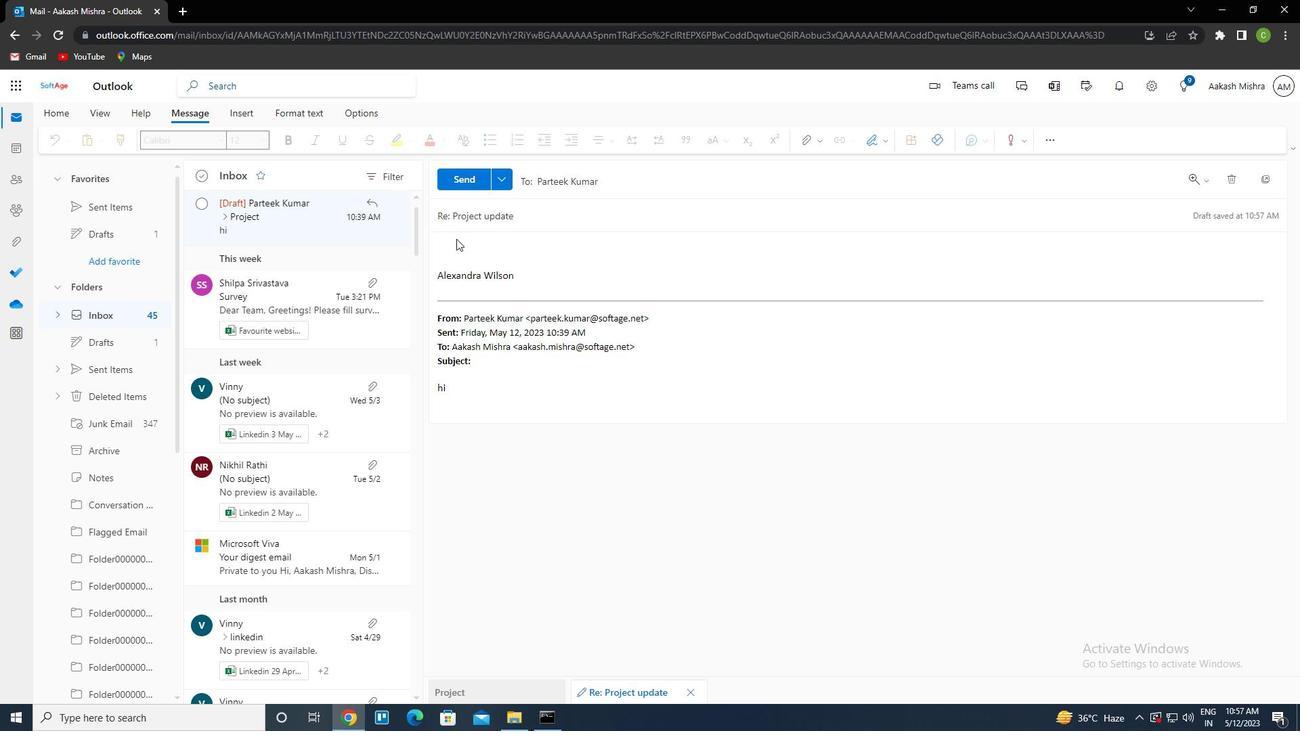 
Action: Mouse pressed left at (453, 241)
Screenshot: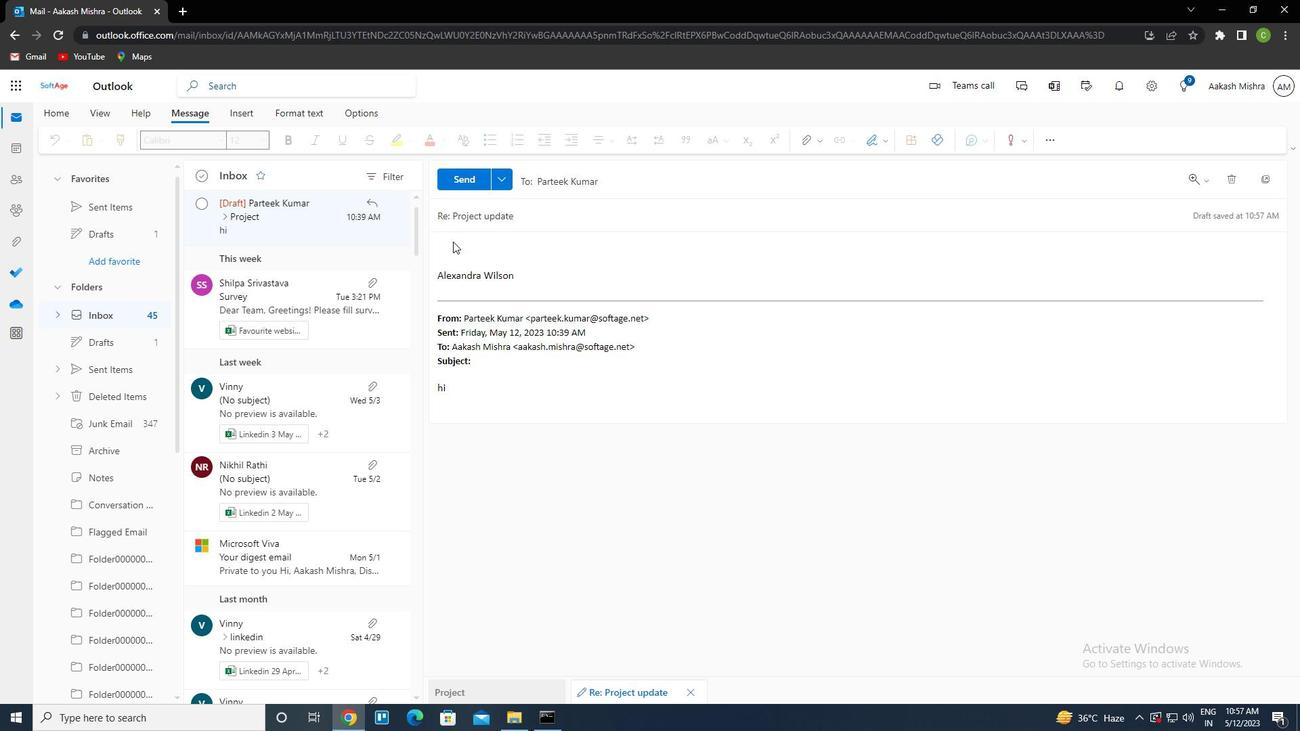 
Action: Mouse moved to (503, 246)
Screenshot: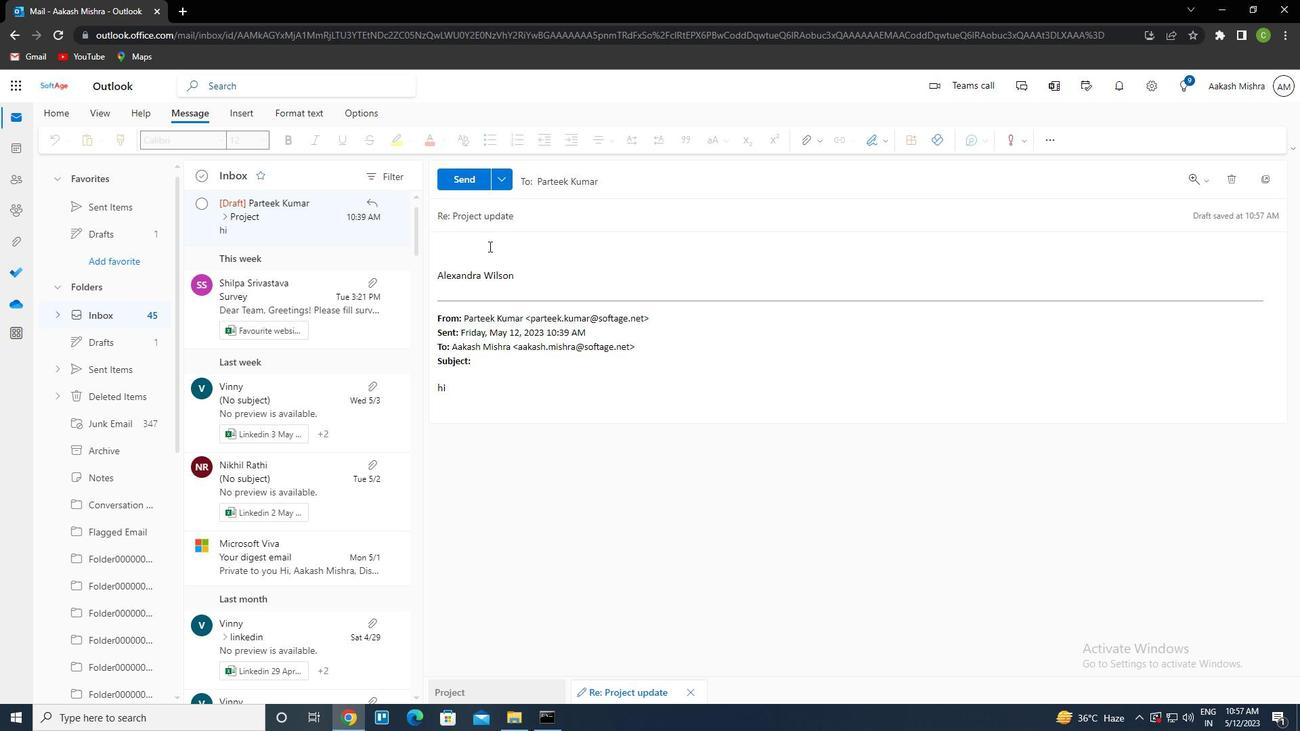 
Action: Mouse pressed left at (503, 246)
Screenshot: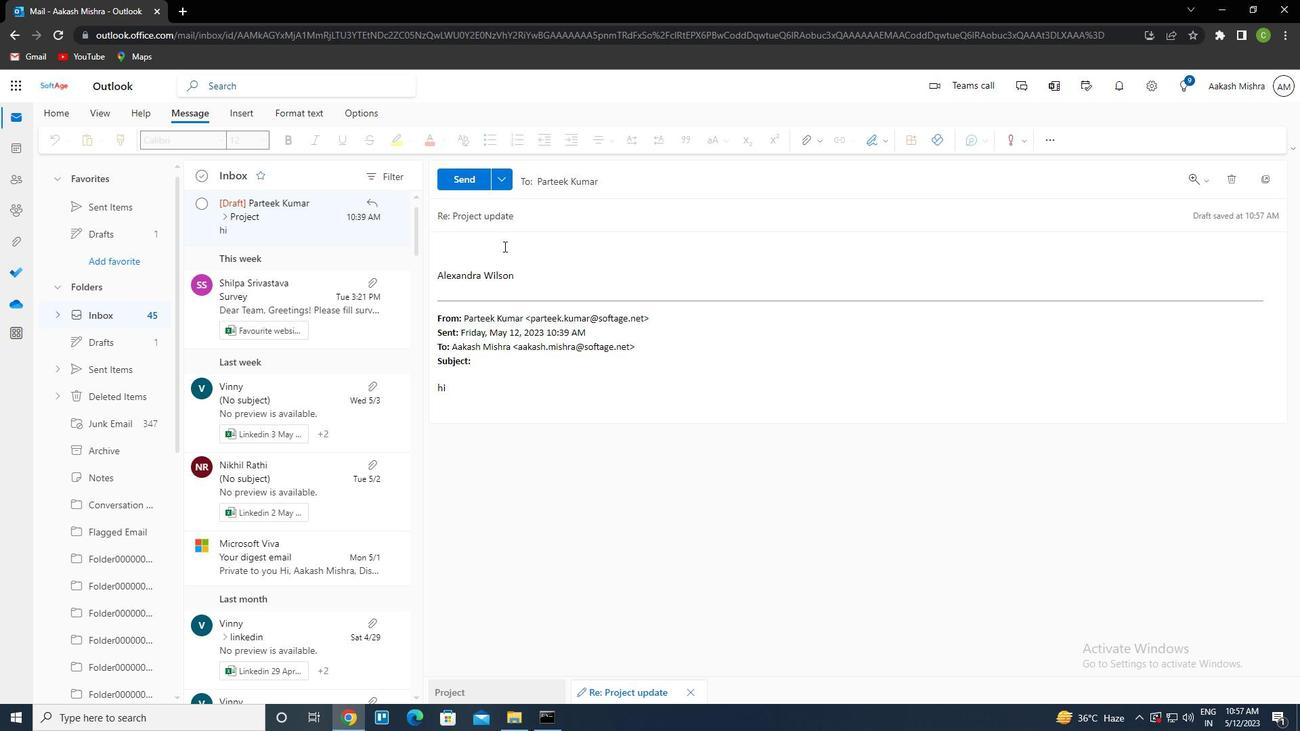
Action: Key pressed <Key.caps_lock>i<Key.caps_lock><Key.space>would<Key.space>like<Key.space>to<Key.space>schedule<Key.space>a<Key.space>call<Key.space>to<Key.space>ds<Key.backspace>iscuss<Key.space>the<Key.space>proposed<Key.space>changer<Key.space>to<Key.space>the<Key.space>contract
Screenshot: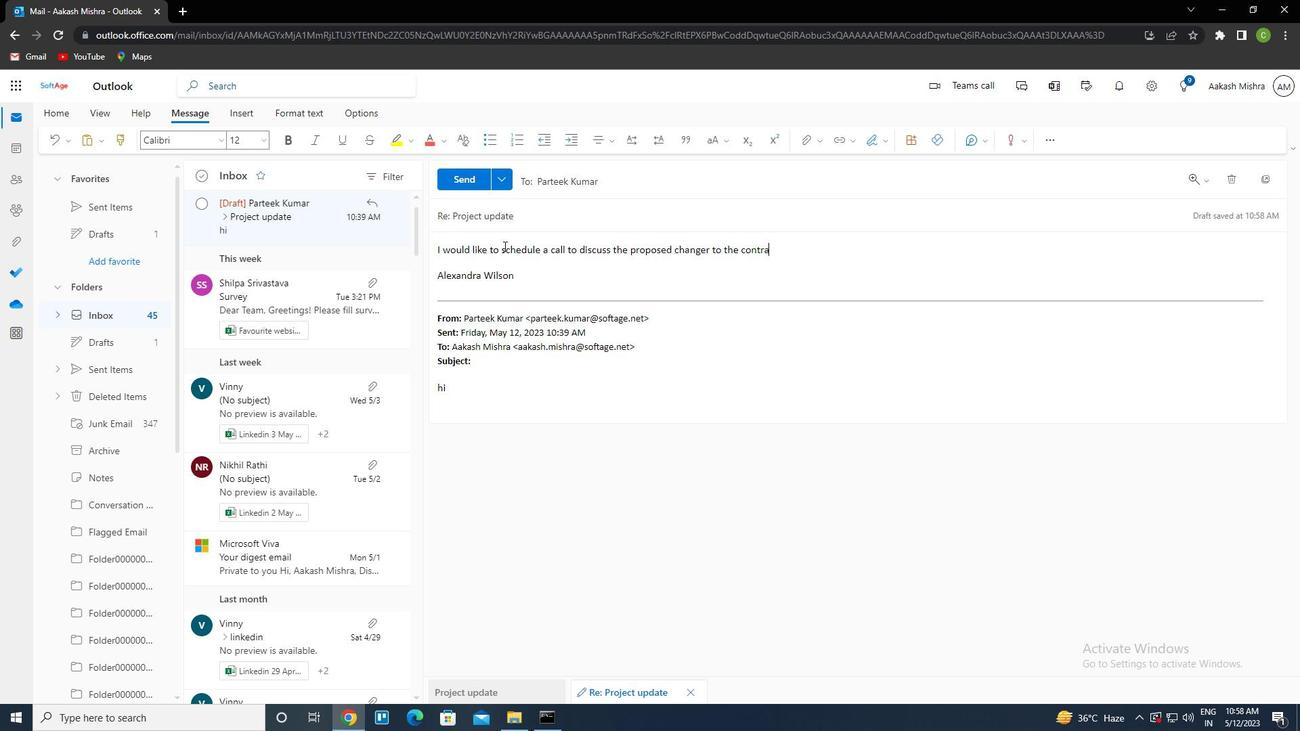 
Action: Mouse moved to (453, 174)
Screenshot: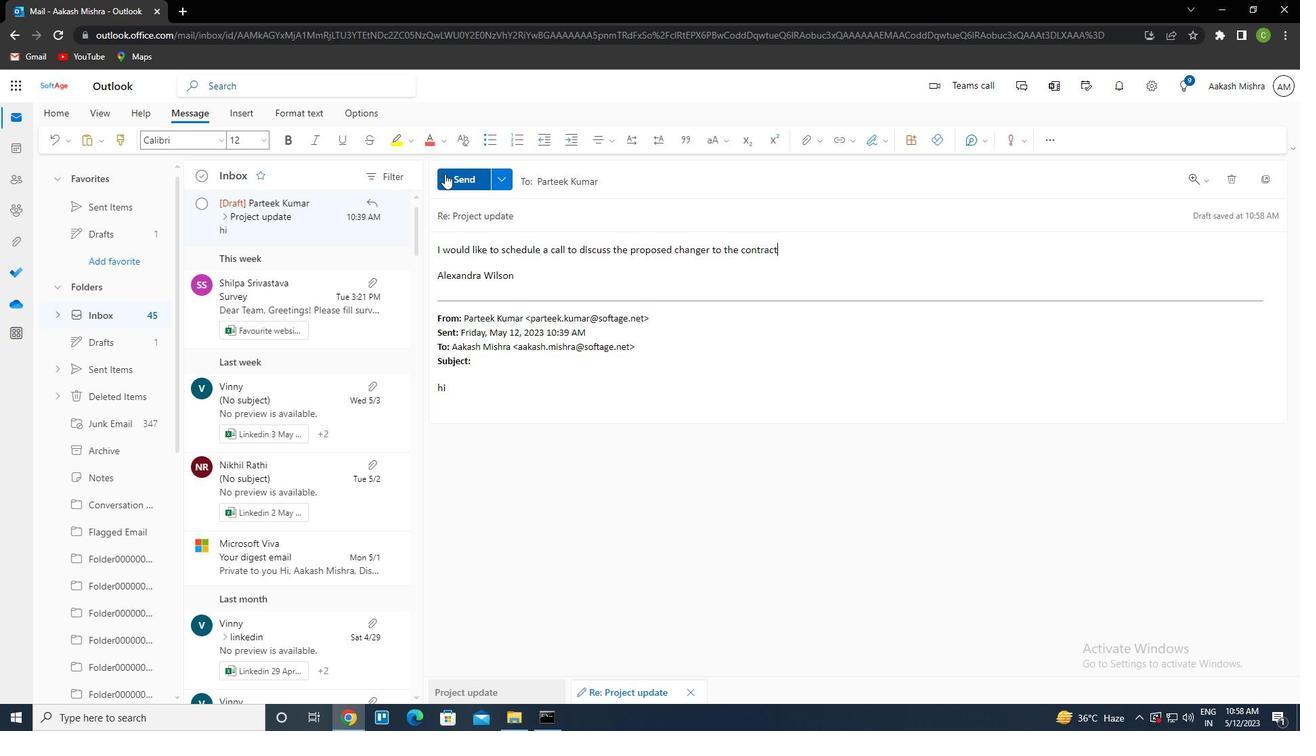 
Action: Mouse pressed left at (453, 174)
Screenshot: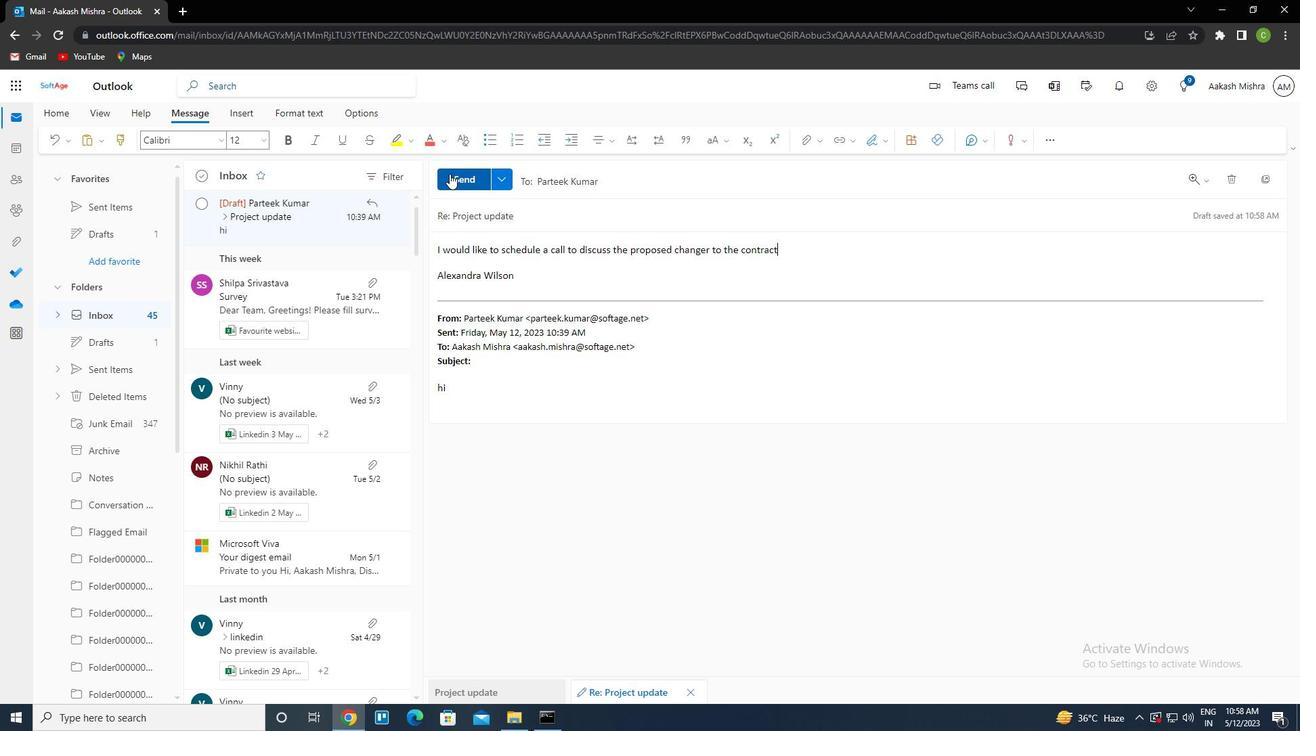 
Action: Mouse moved to (538, 705)
Screenshot: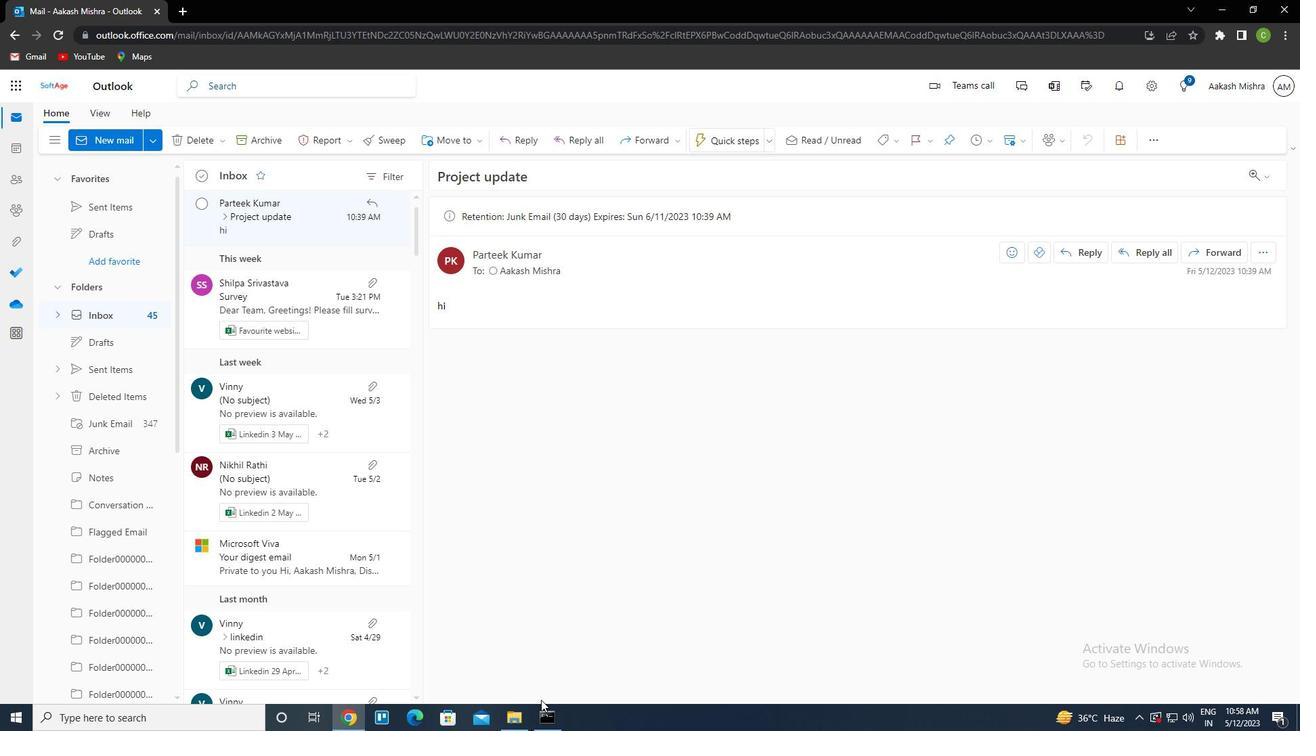 
